 Task: Look for space in Atascocita, United States from 26th August, 2023 to 10th September, 2023 for 6 adults, 2 children in price range Rs.10000 to Rs.15000. Place can be entire place or shared room with 6 bedrooms having 6 beds and 6 bathrooms. Property type can be house, flat, guest house. Amenities needed are: wifi, TV, free parkinig on premises, gym, breakfast. Booking option can be shelf check-in. Required host language is English.
Action: Mouse moved to (407, 83)
Screenshot: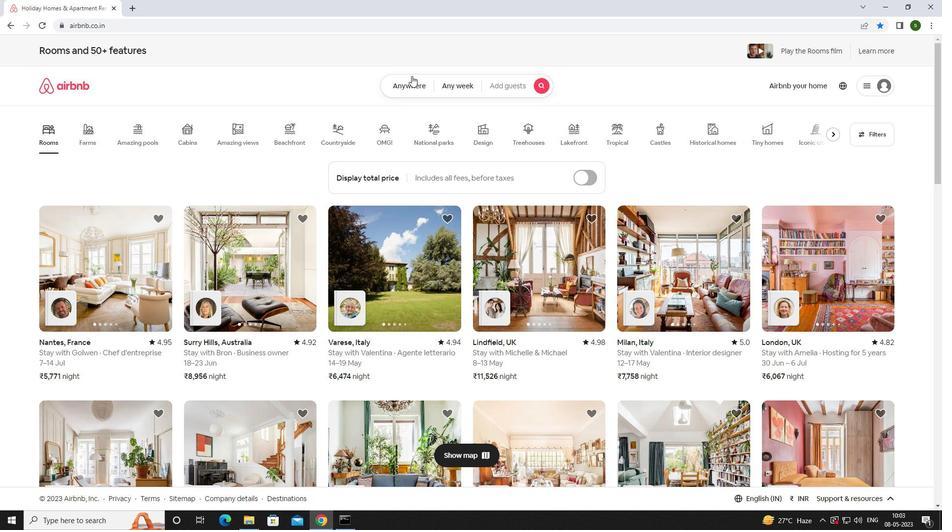 
Action: Mouse pressed left at (407, 83)
Screenshot: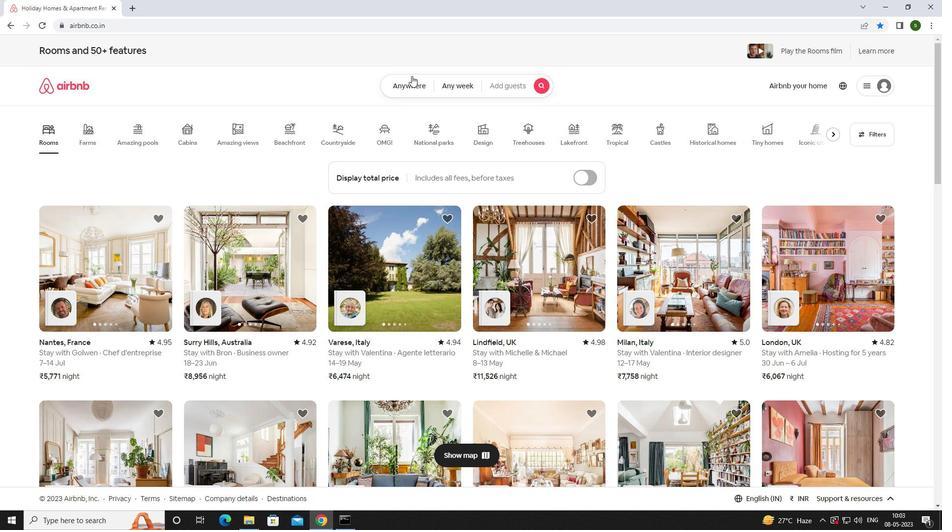 
Action: Mouse moved to (351, 124)
Screenshot: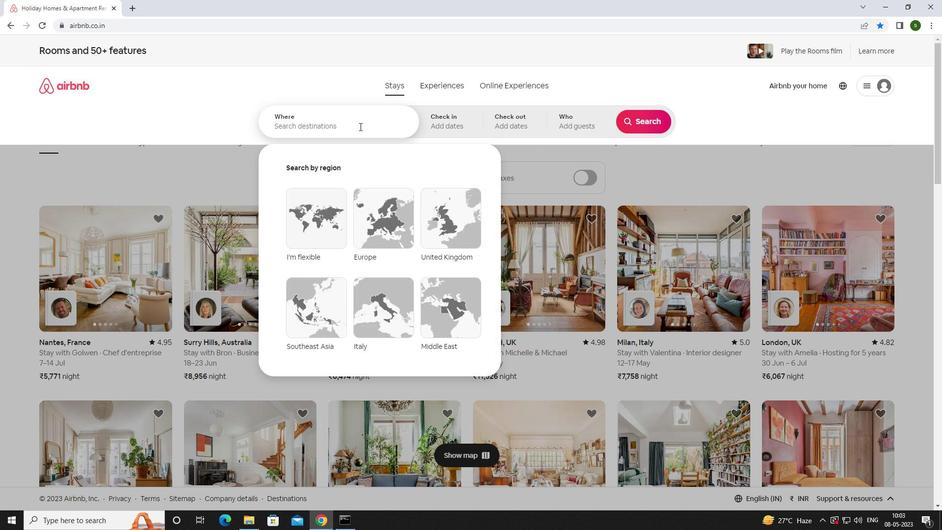 
Action: Mouse pressed left at (351, 124)
Screenshot: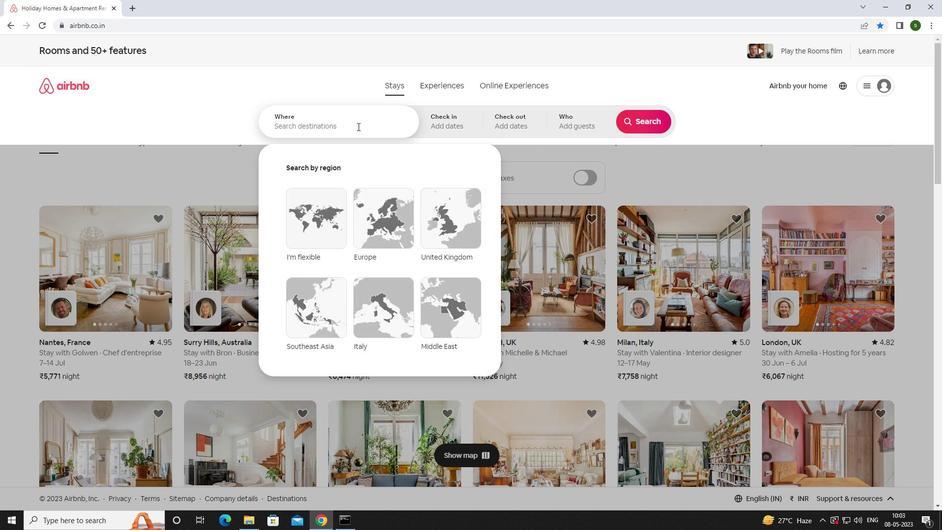 
Action: Key pressed <Key.caps_lock>a<Key.caps_lock>tascocita,<Key.space><Key.caps_lock>u<Key.caps_lock>nited<Key.space><Key.caps_lock>s<Key.caps_lock>tates<Key.enter>
Screenshot: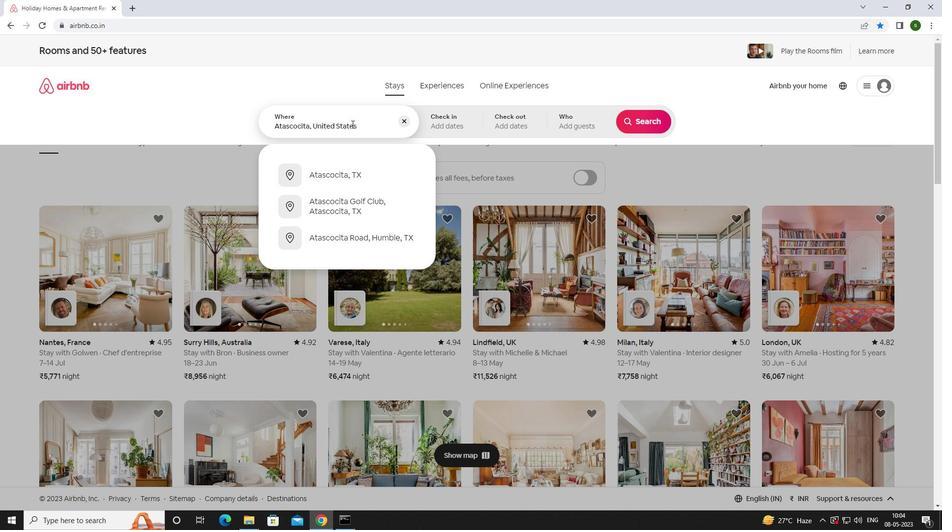 
Action: Mouse moved to (637, 195)
Screenshot: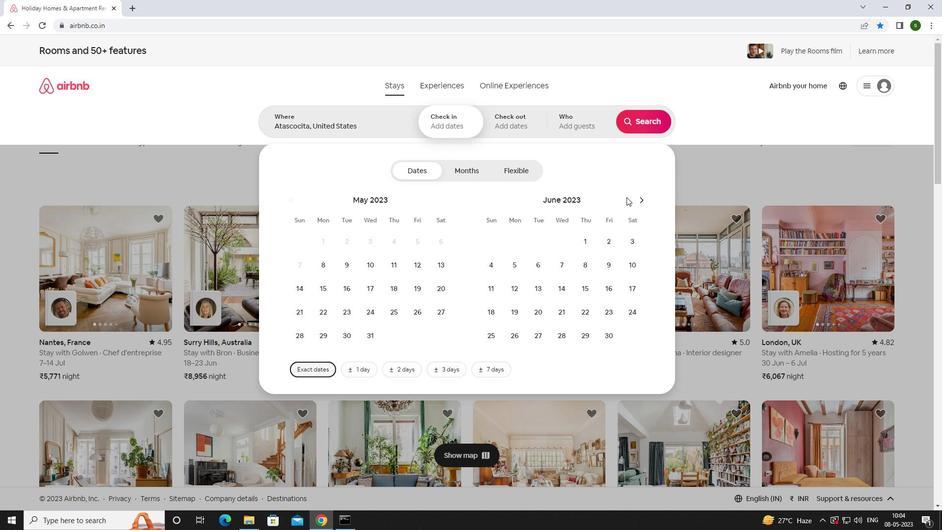 
Action: Mouse pressed left at (637, 195)
Screenshot: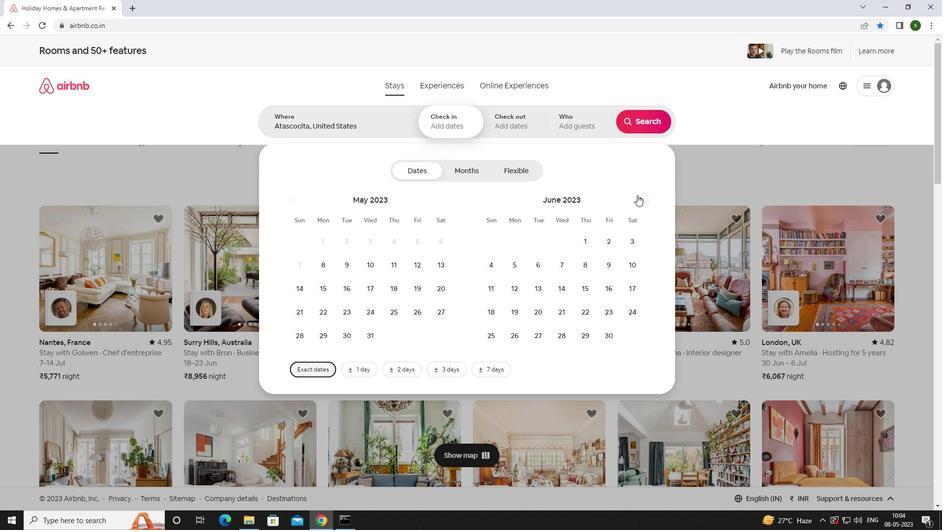 
Action: Mouse pressed left at (637, 195)
Screenshot: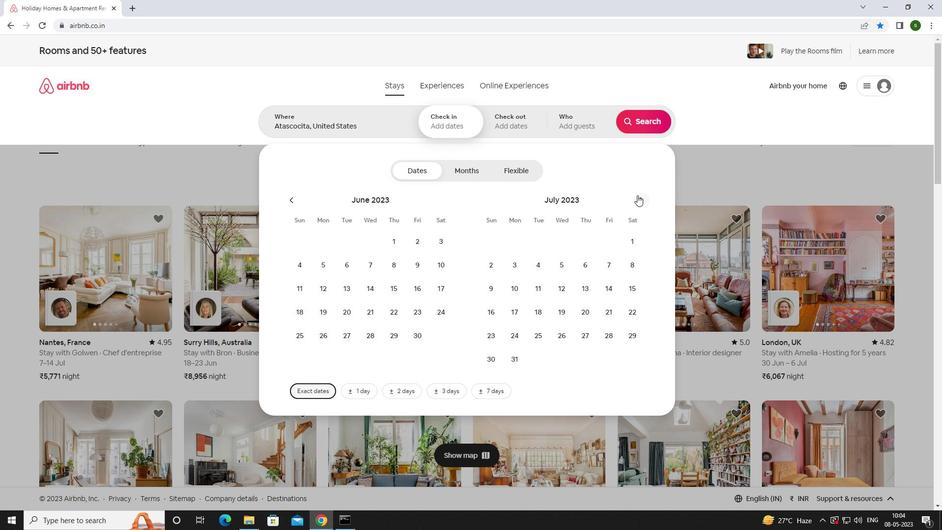 
Action: Mouse moved to (631, 308)
Screenshot: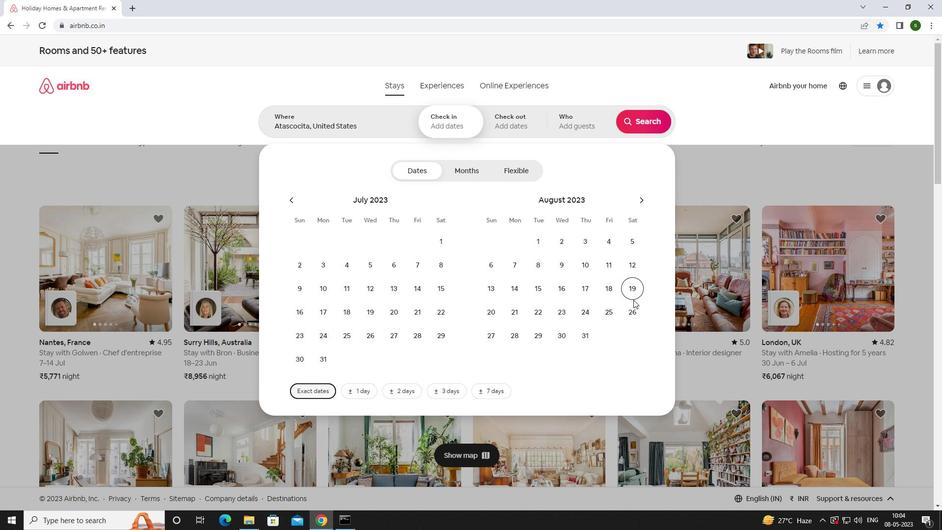 
Action: Mouse pressed left at (631, 308)
Screenshot: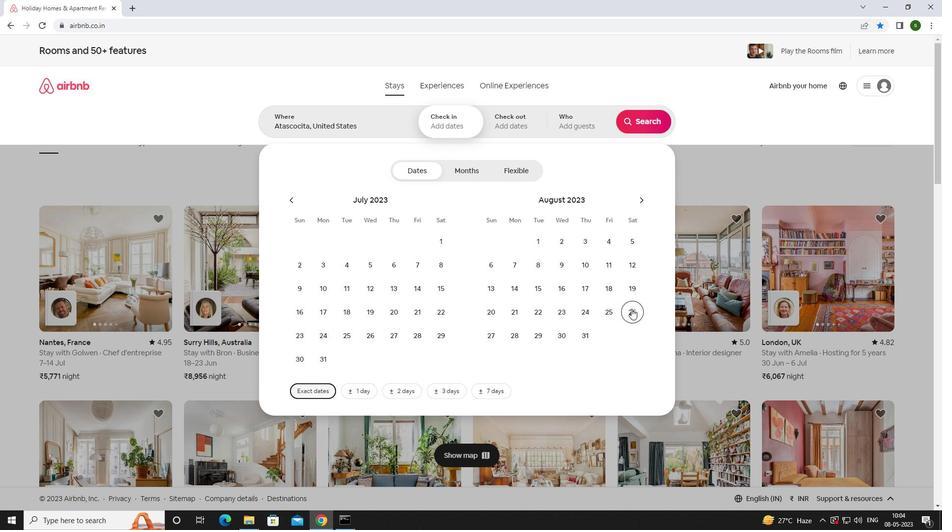 
Action: Mouse moved to (646, 200)
Screenshot: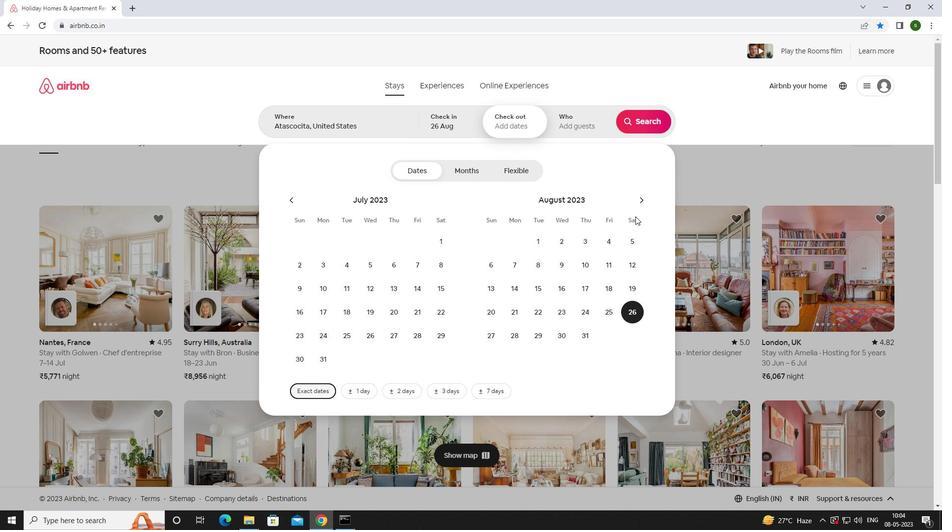 
Action: Mouse pressed left at (646, 200)
Screenshot: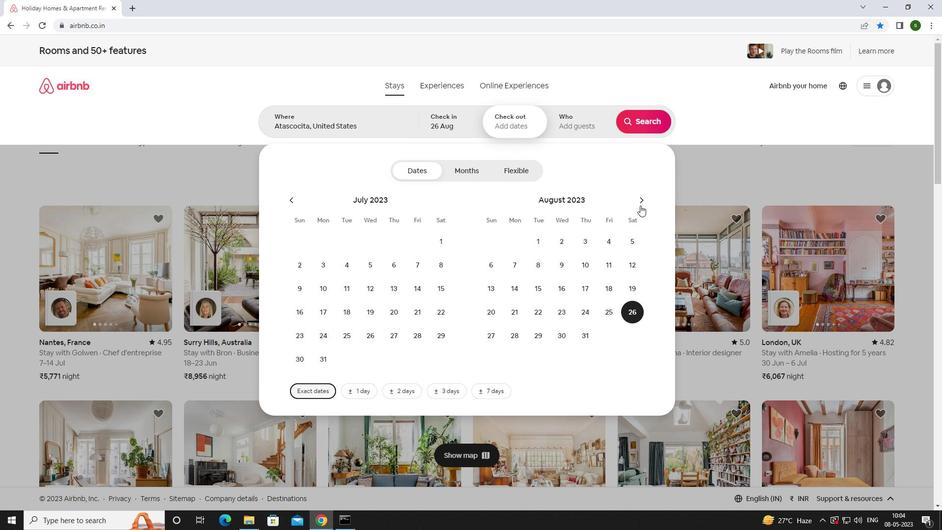 
Action: Mouse moved to (498, 287)
Screenshot: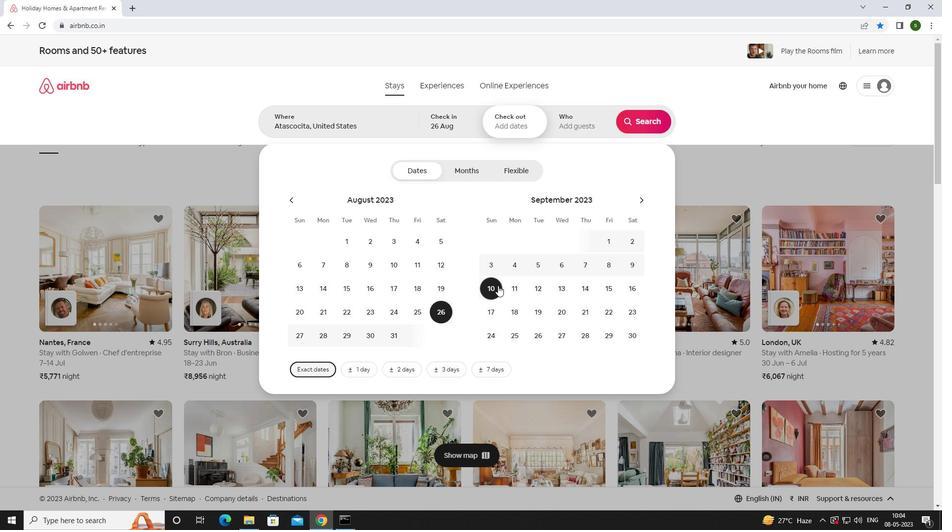 
Action: Mouse pressed left at (498, 287)
Screenshot: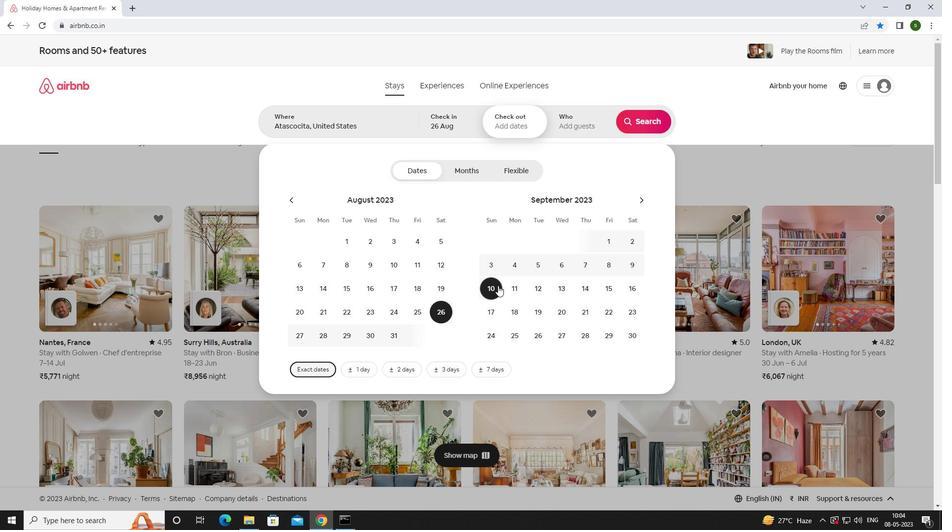 
Action: Mouse moved to (570, 126)
Screenshot: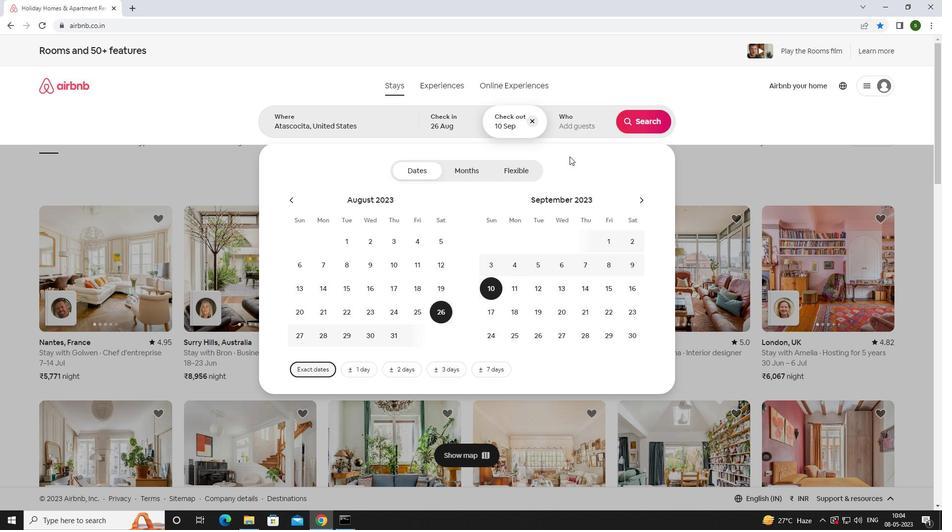 
Action: Mouse pressed left at (570, 126)
Screenshot: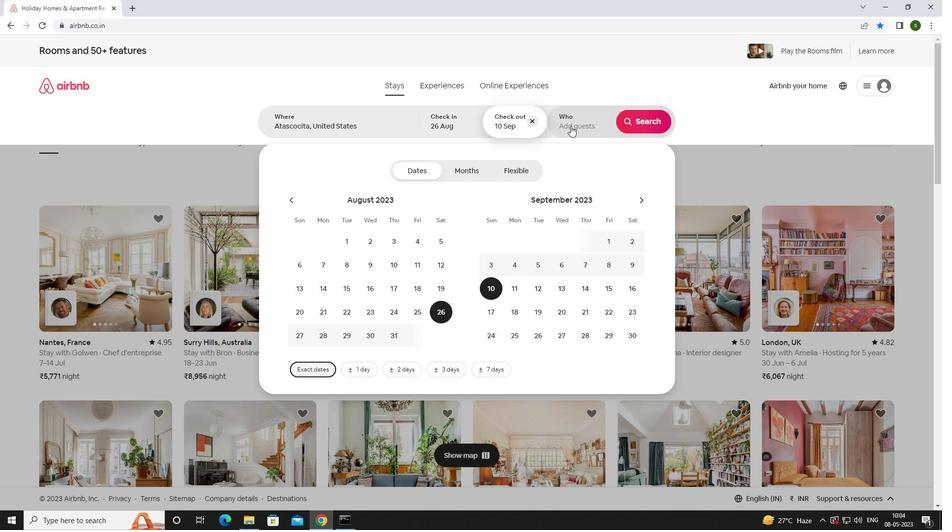 
Action: Mouse moved to (648, 171)
Screenshot: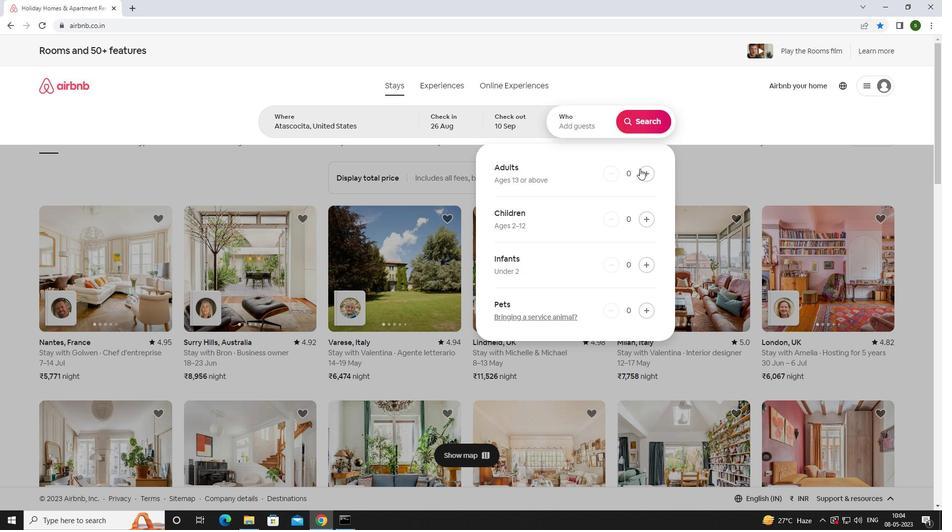 
Action: Mouse pressed left at (648, 171)
Screenshot: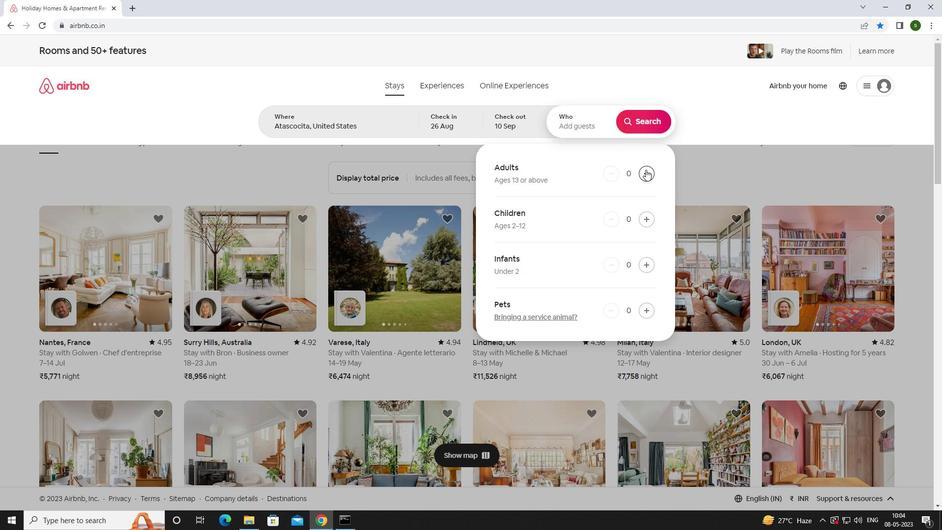 
Action: Mouse pressed left at (648, 171)
Screenshot: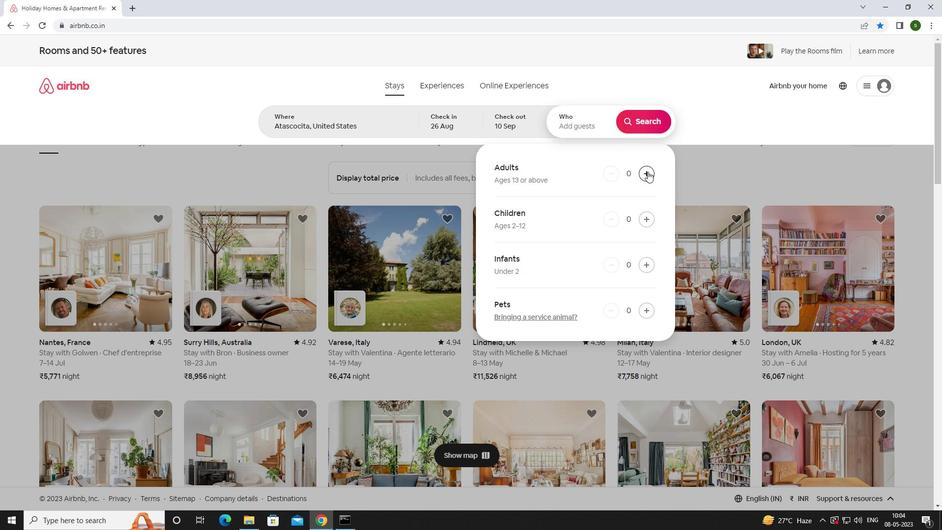 
Action: Mouse pressed left at (648, 171)
Screenshot: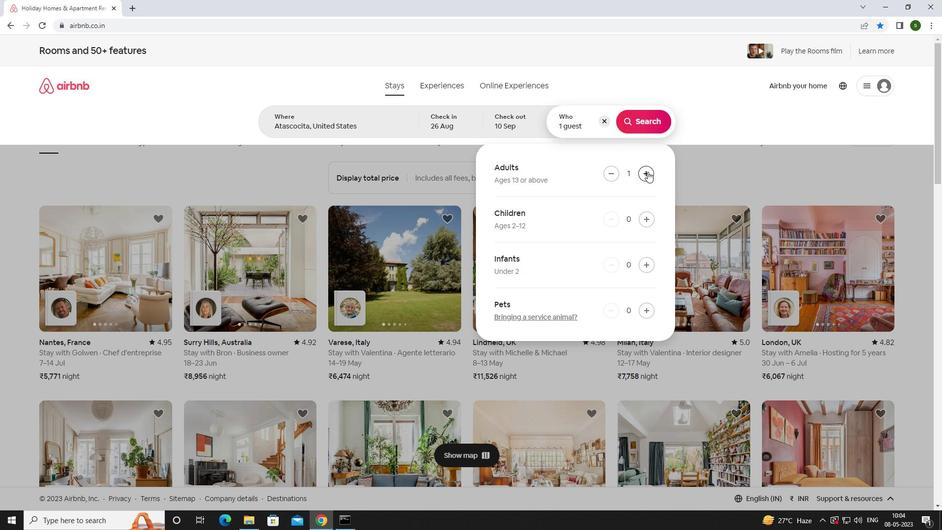 
Action: Mouse pressed left at (648, 171)
Screenshot: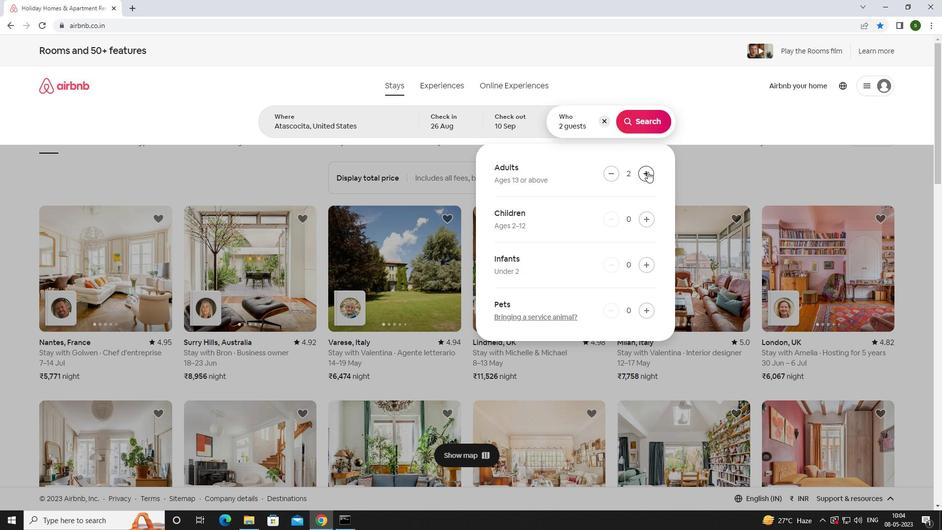 
Action: Mouse pressed left at (648, 171)
Screenshot: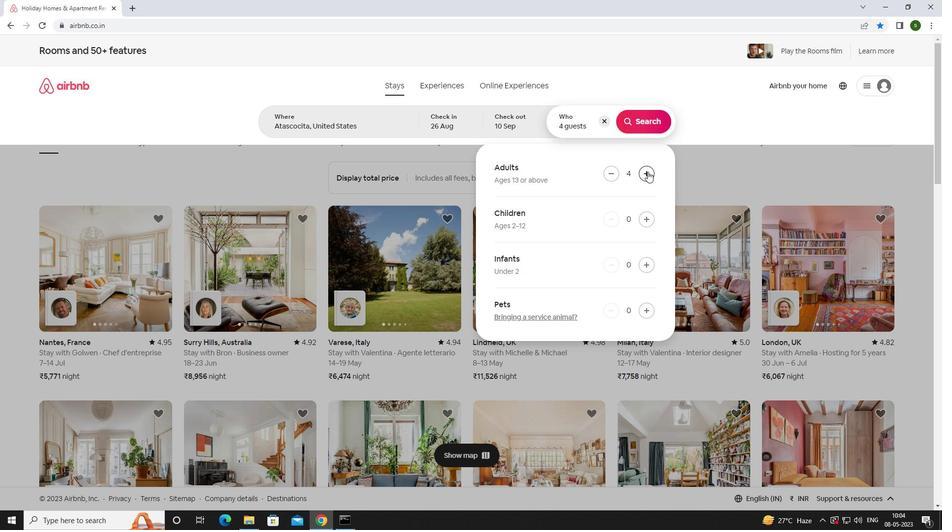 
Action: Mouse pressed left at (648, 171)
Screenshot: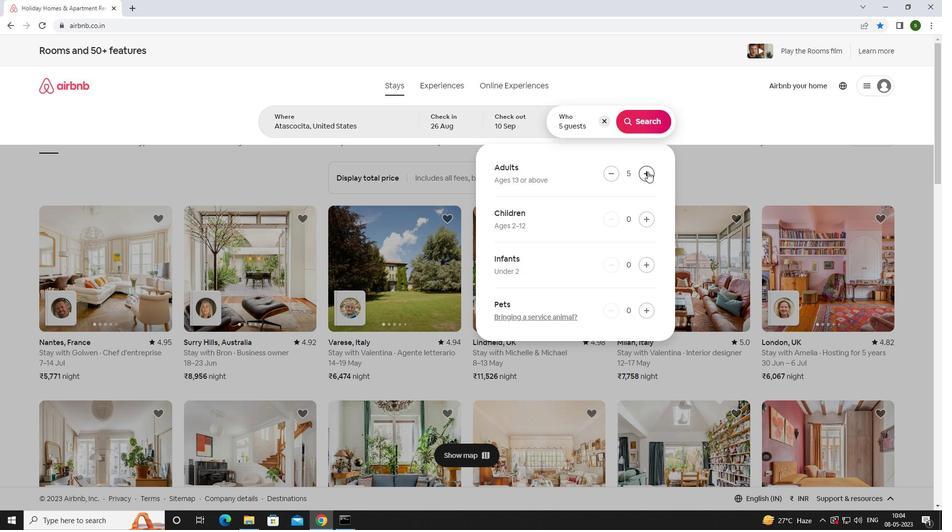 
Action: Mouse moved to (647, 219)
Screenshot: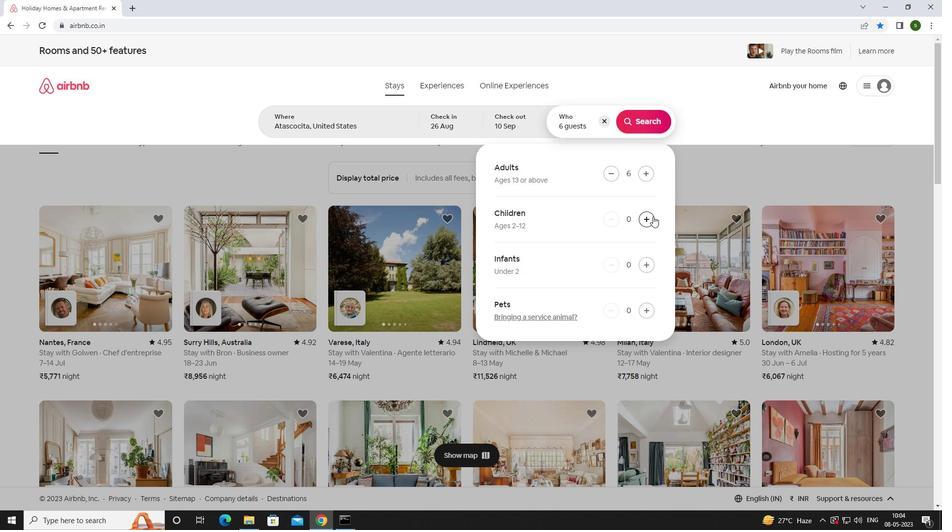 
Action: Mouse pressed left at (647, 219)
Screenshot: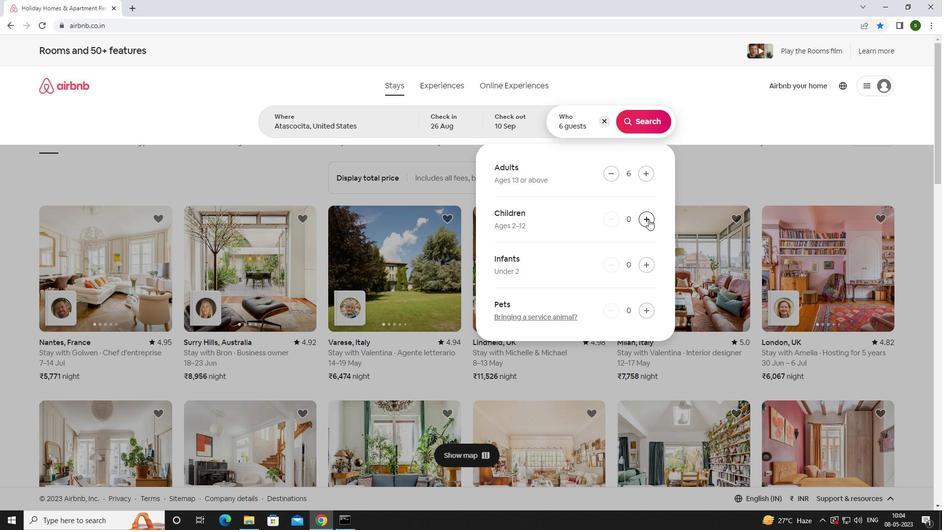 
Action: Mouse pressed left at (647, 219)
Screenshot: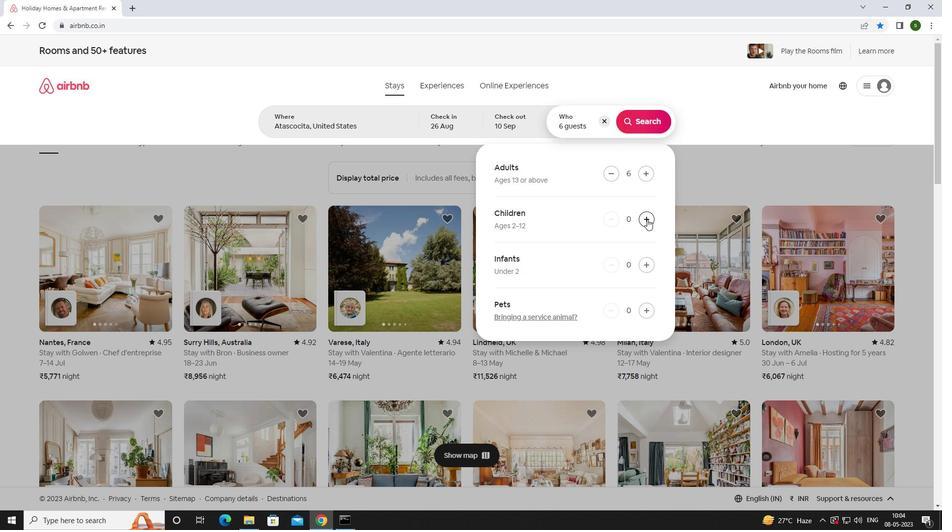 
Action: Mouse moved to (655, 128)
Screenshot: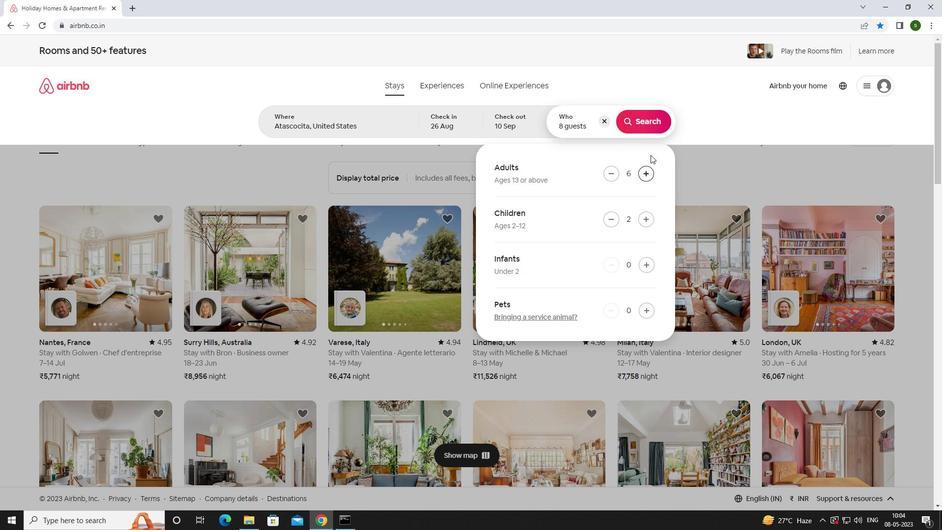 
Action: Mouse pressed left at (655, 128)
Screenshot: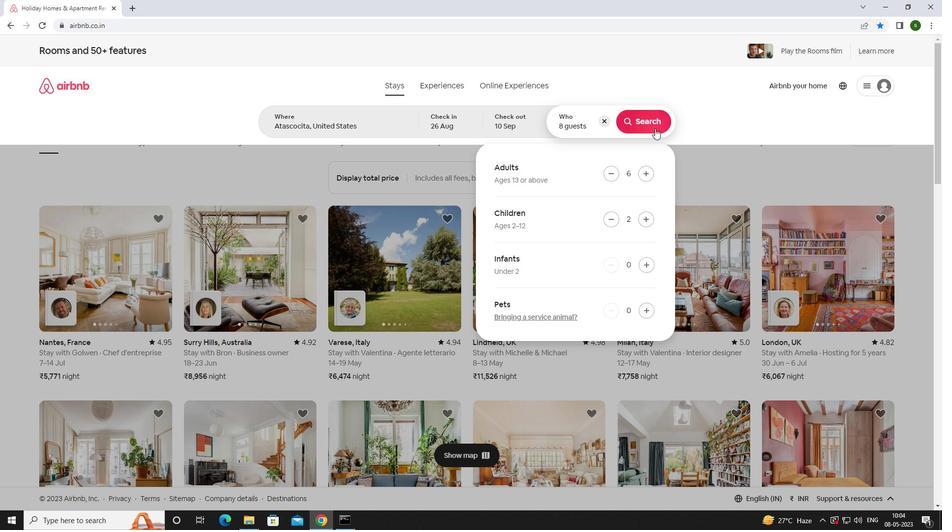 
Action: Mouse moved to (899, 95)
Screenshot: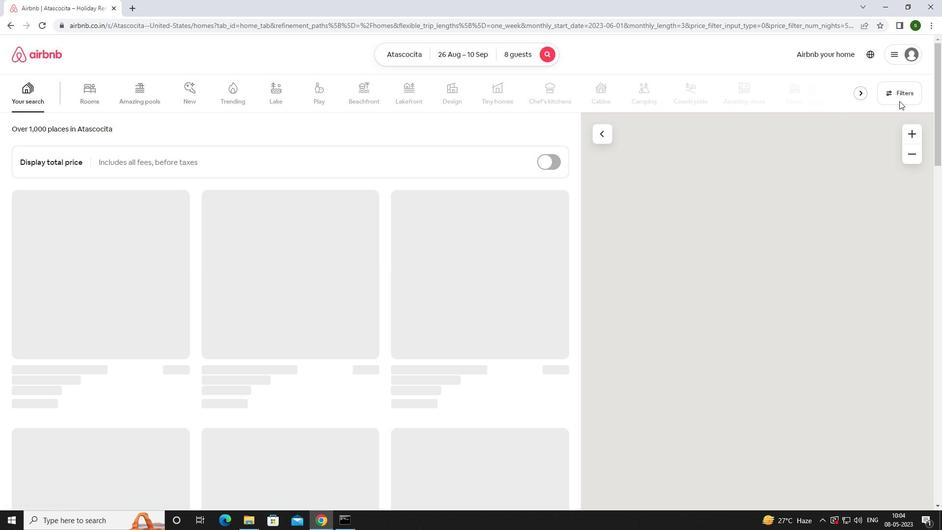 
Action: Mouse pressed left at (899, 95)
Screenshot: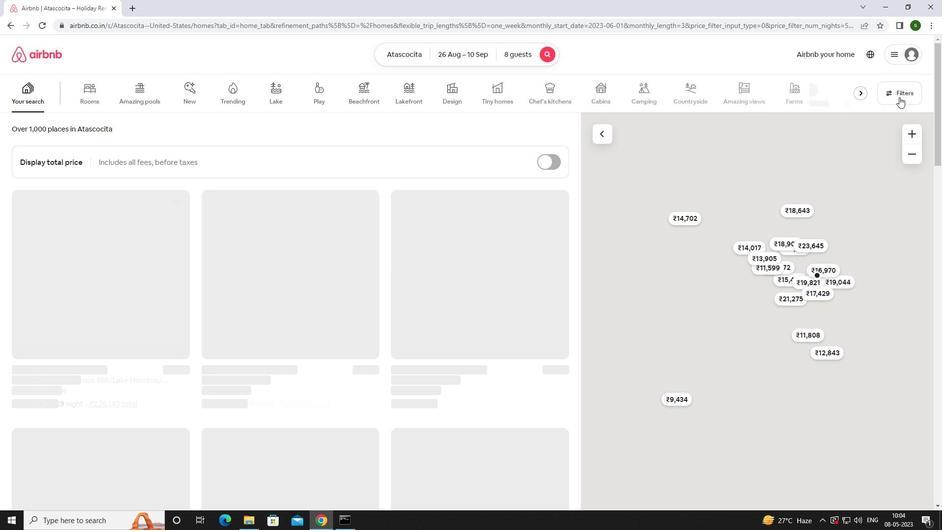 
Action: Mouse moved to (404, 331)
Screenshot: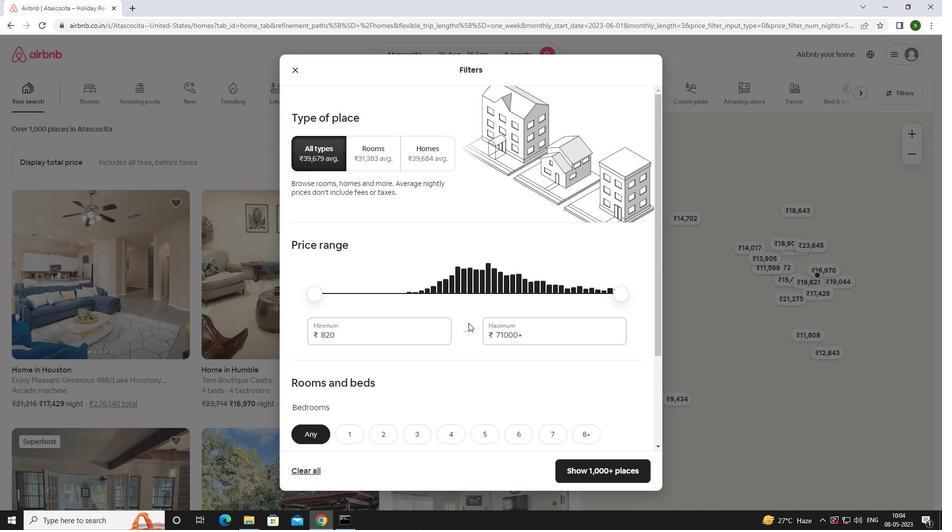 
Action: Mouse pressed left at (404, 331)
Screenshot: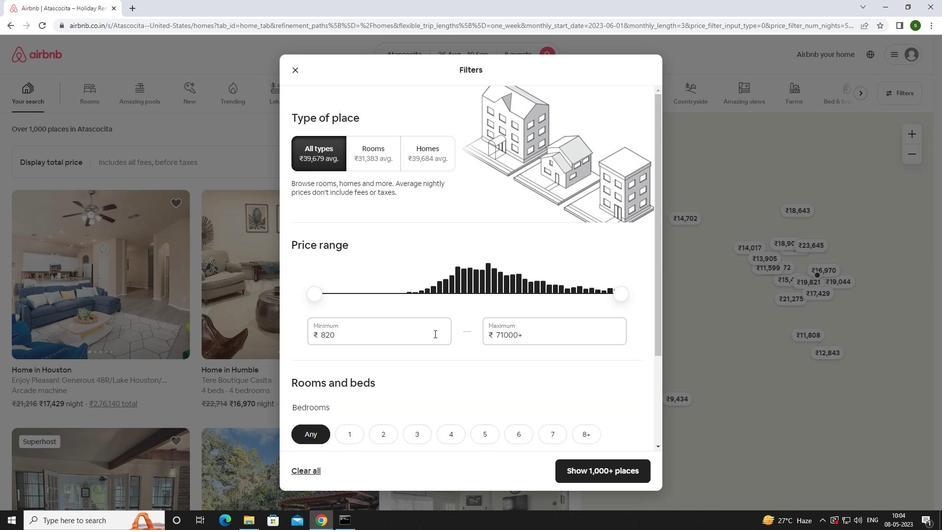 
Action: Key pressed <Key.backspace><Key.backspace><Key.backspace><Key.backspace>10000
Screenshot: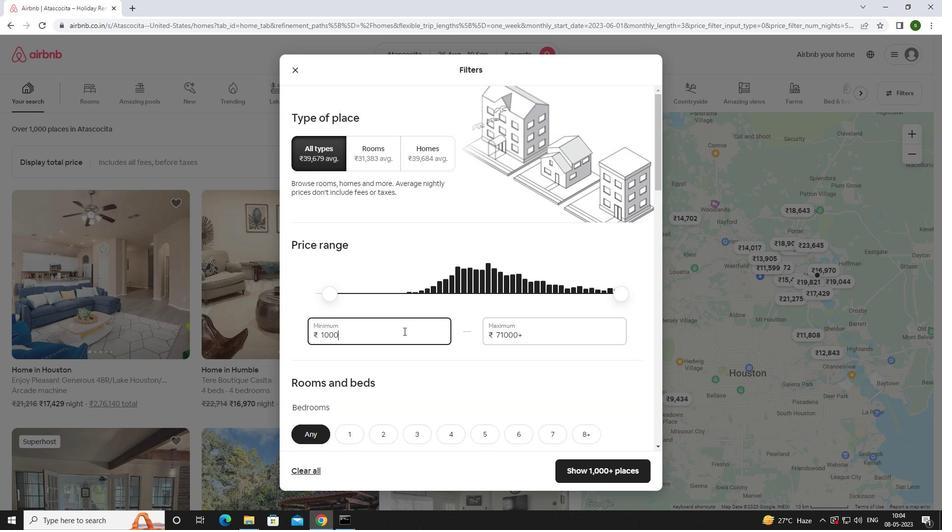 
Action: Mouse moved to (524, 329)
Screenshot: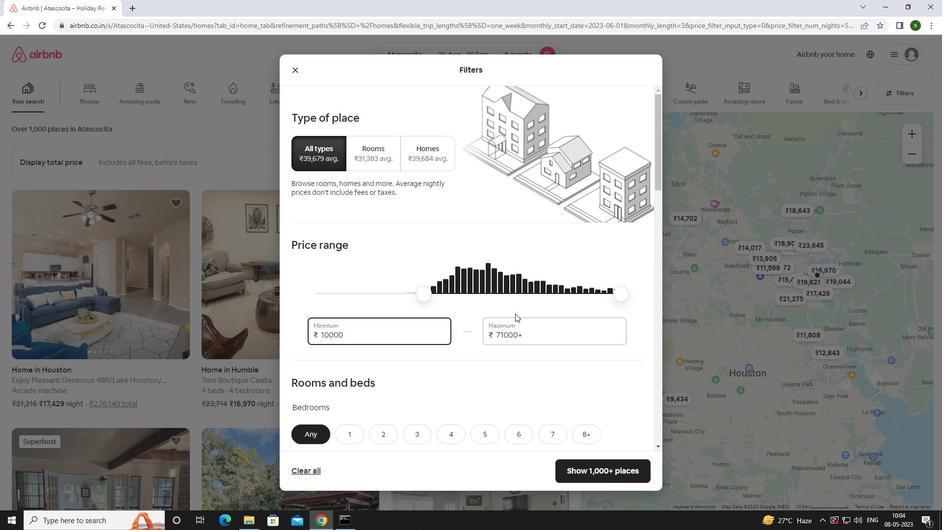 
Action: Mouse pressed left at (524, 329)
Screenshot: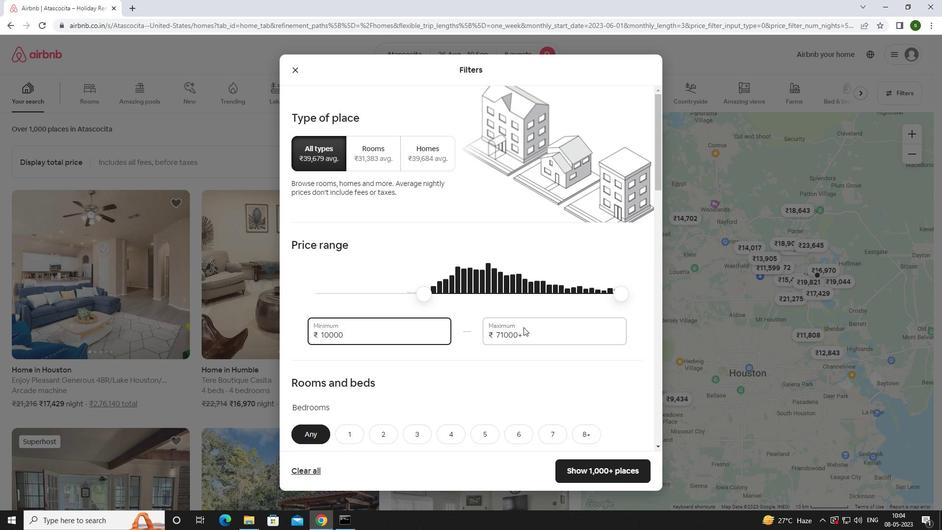 
Action: Key pressed <Key.backspace><Key.backspace><Key.backspace><Key.backspace><Key.backspace><Key.backspace><Key.backspace><Key.backspace><Key.backspace><Key.backspace><Key.backspace>15000
Screenshot: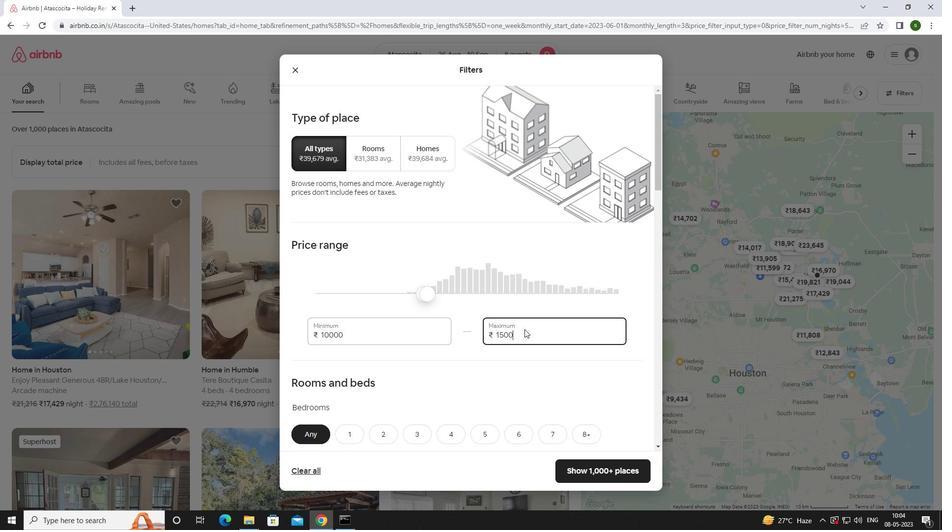 
Action: Mouse moved to (464, 321)
Screenshot: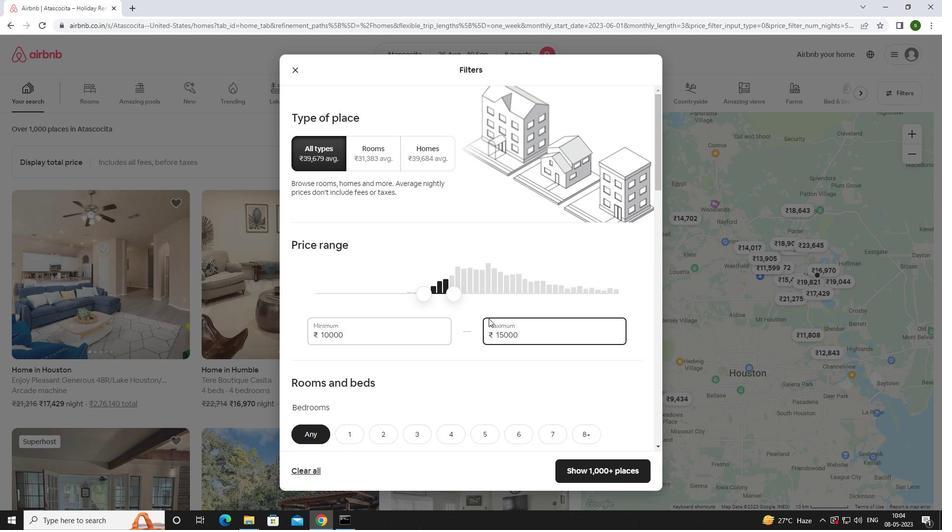 
Action: Mouse scrolled (464, 320) with delta (0, 0)
Screenshot: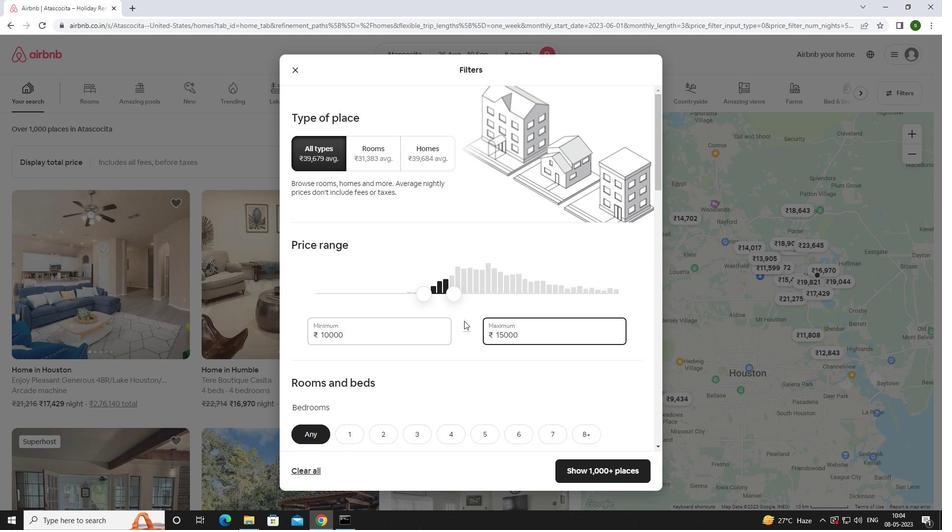 
Action: Mouse scrolled (464, 320) with delta (0, 0)
Screenshot: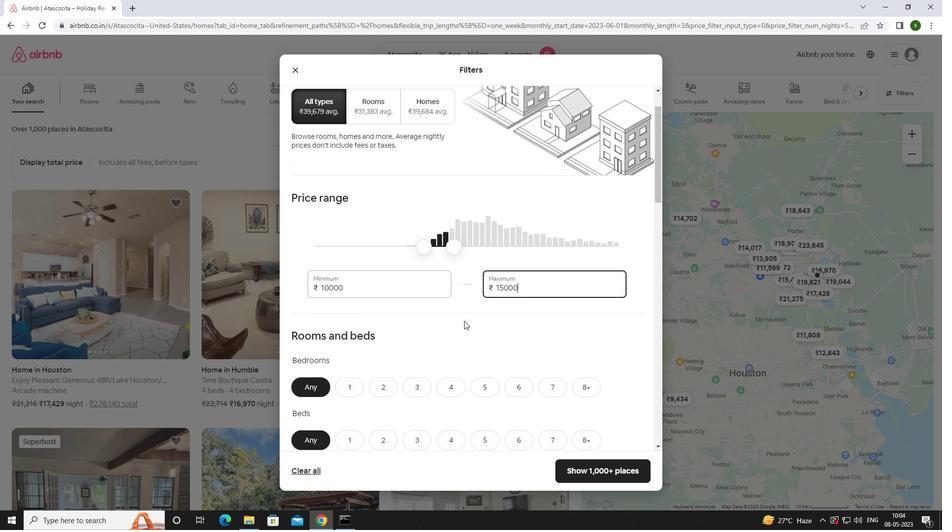
Action: Mouse moved to (526, 338)
Screenshot: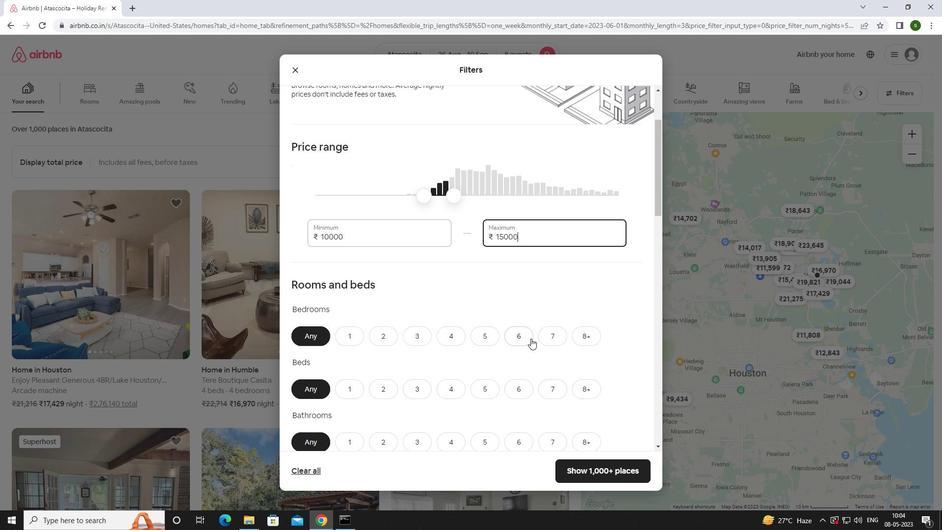 
Action: Mouse pressed left at (526, 338)
Screenshot: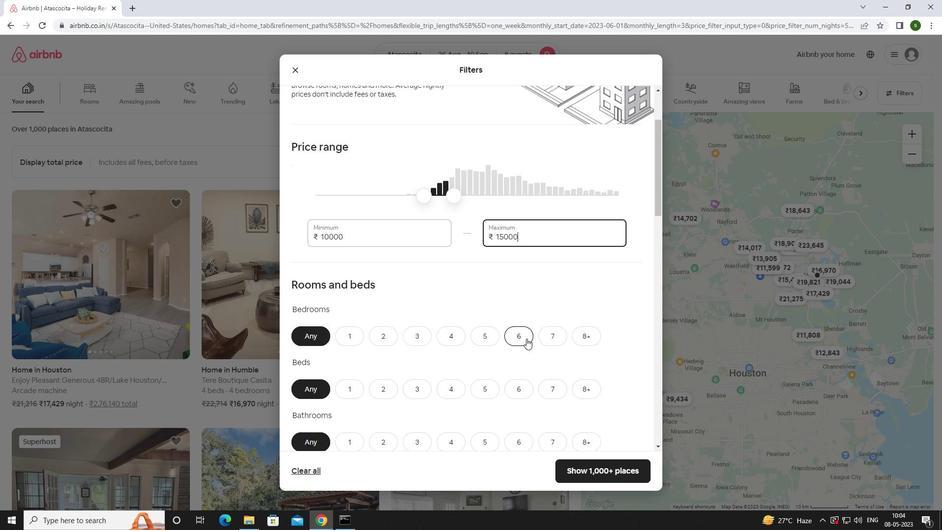 
Action: Mouse moved to (524, 385)
Screenshot: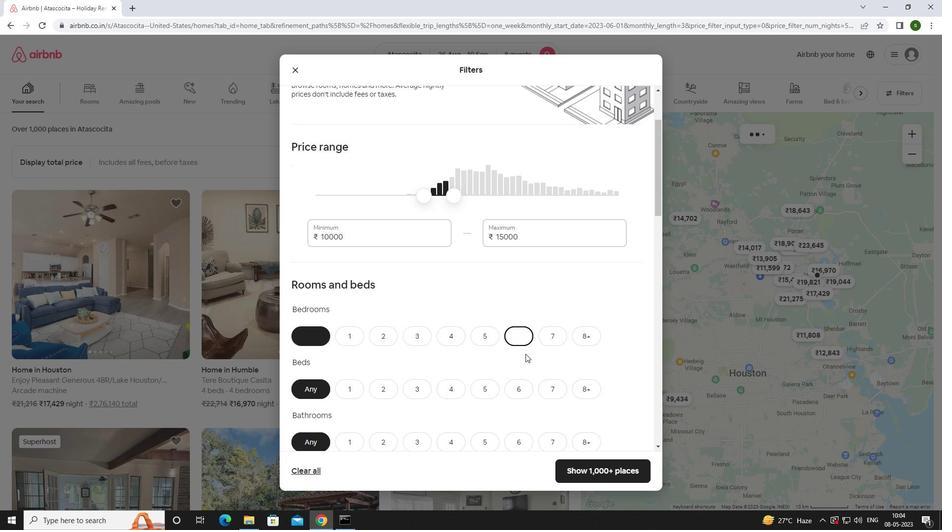 
Action: Mouse pressed left at (524, 385)
Screenshot: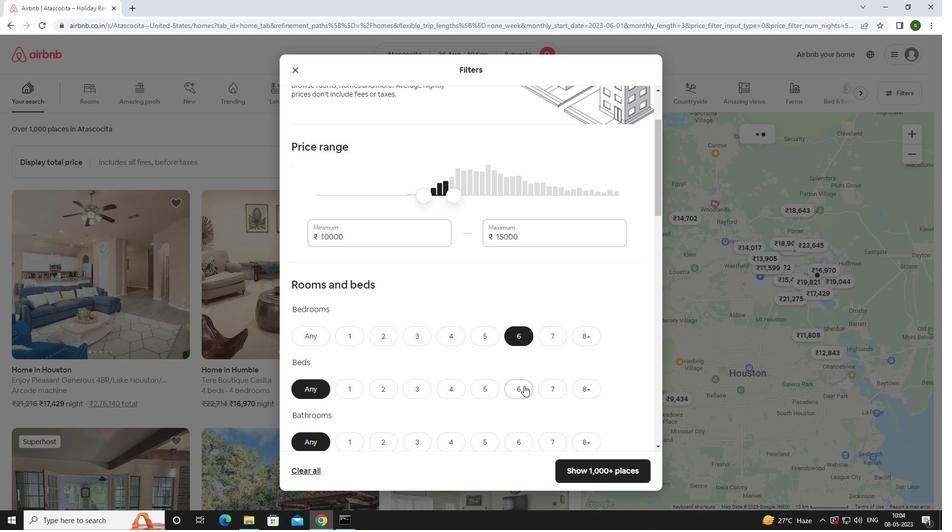 
Action: Mouse moved to (517, 437)
Screenshot: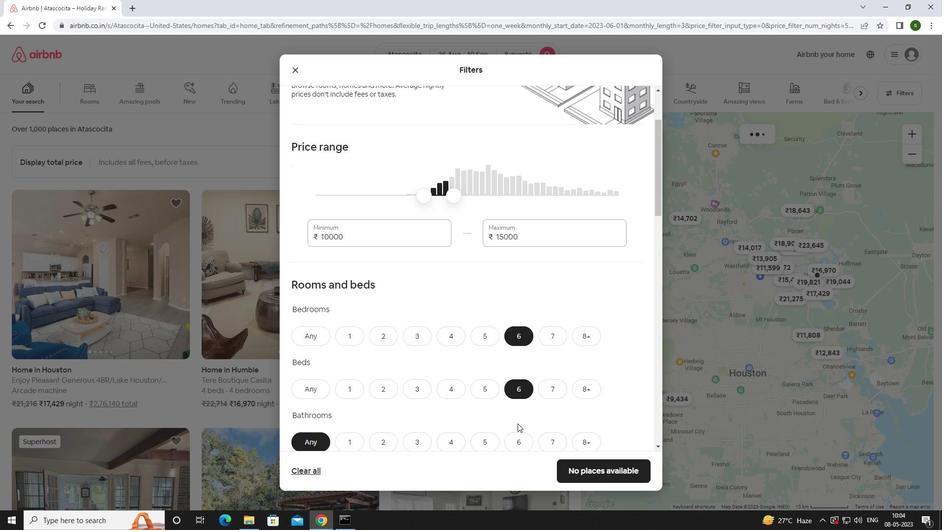 
Action: Mouse pressed left at (517, 437)
Screenshot: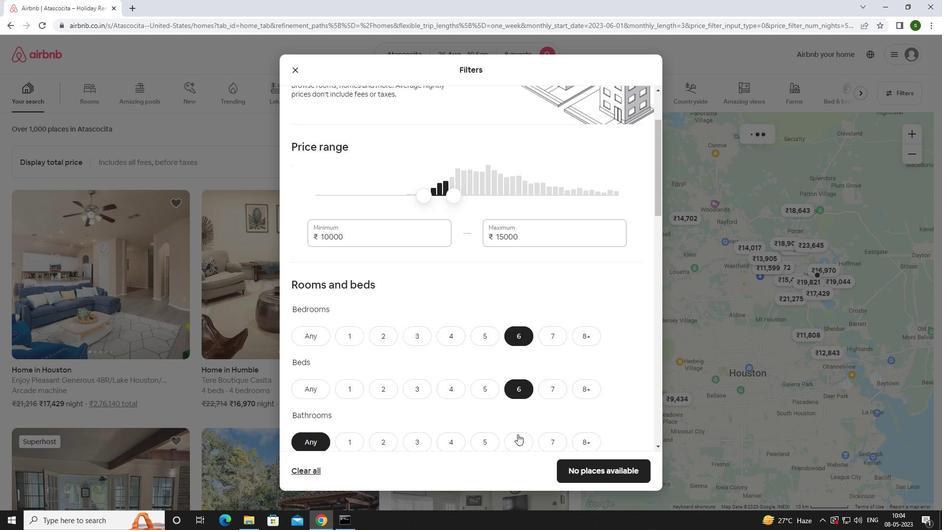 
Action: Mouse scrolled (517, 437) with delta (0, 0)
Screenshot: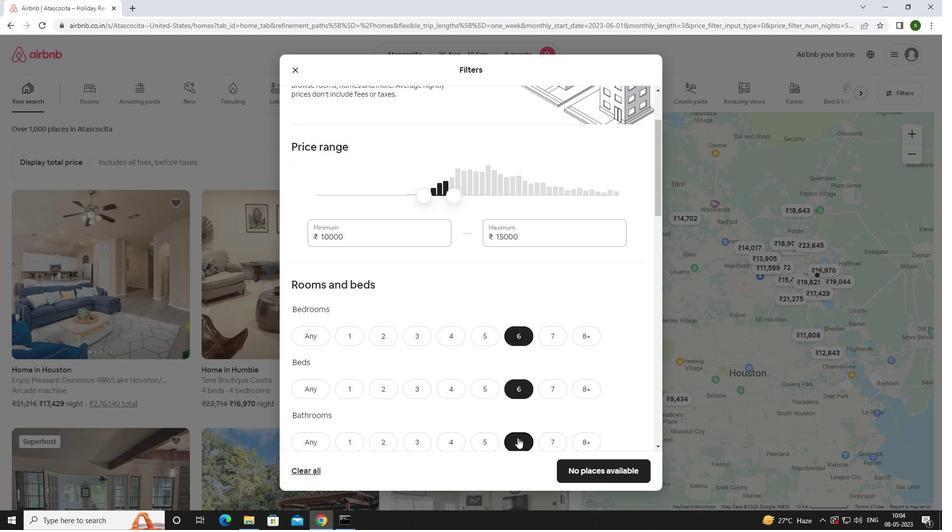 
Action: Mouse scrolled (517, 437) with delta (0, 0)
Screenshot: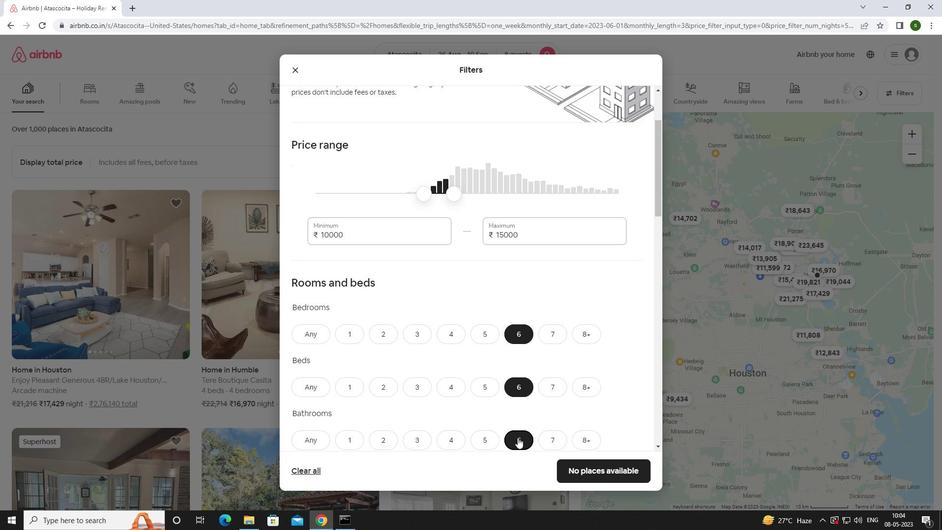 
Action: Mouse scrolled (517, 437) with delta (0, 0)
Screenshot: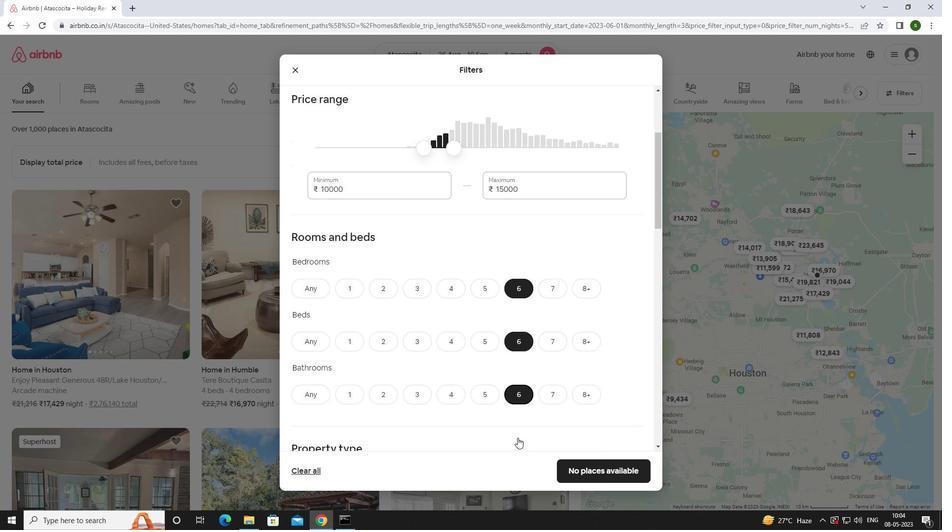 
Action: Mouse moved to (334, 410)
Screenshot: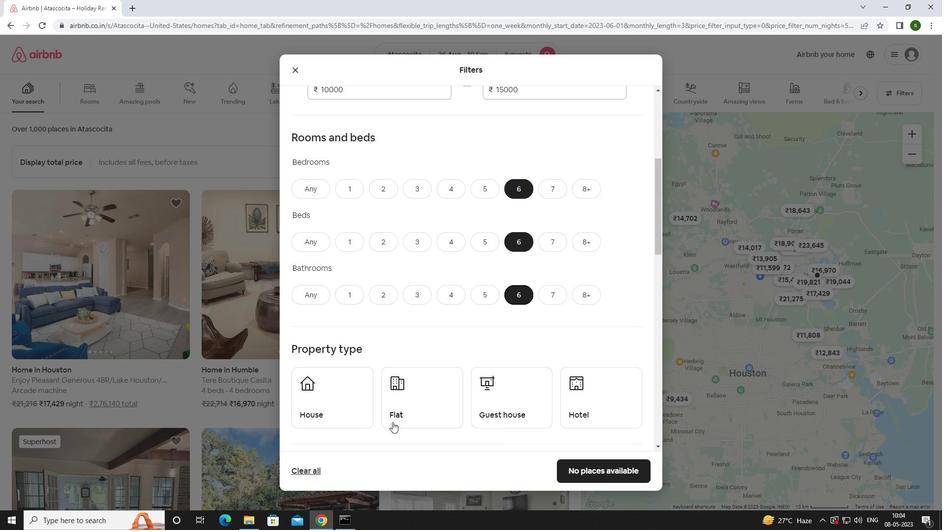 
Action: Mouse pressed left at (334, 410)
Screenshot: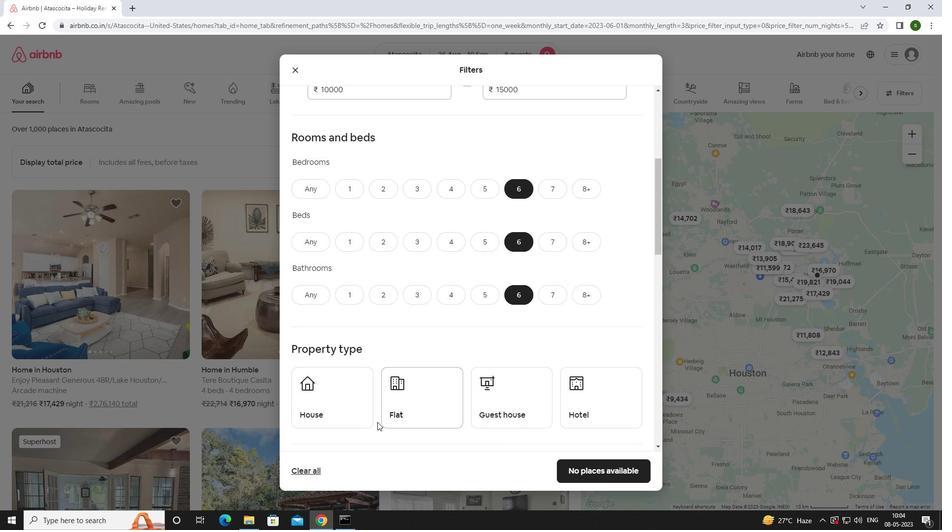
Action: Mouse moved to (436, 396)
Screenshot: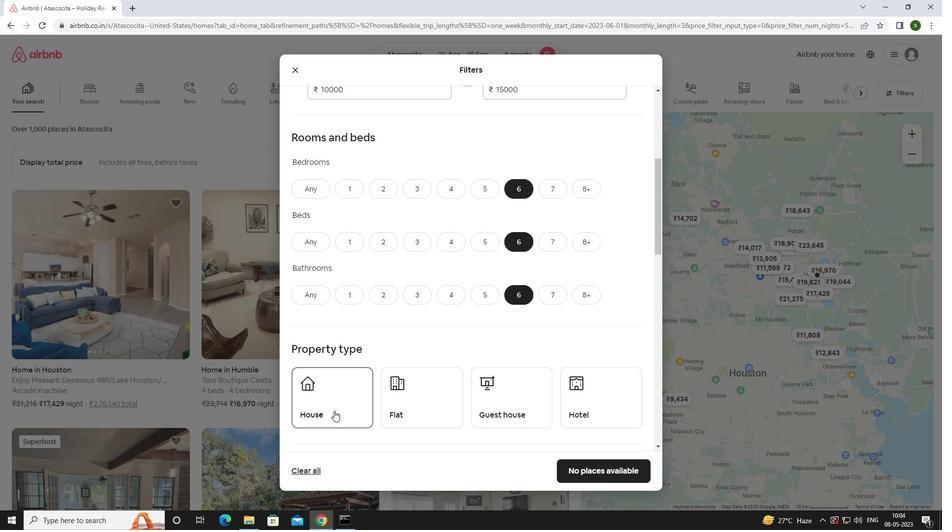 
Action: Mouse pressed left at (436, 396)
Screenshot: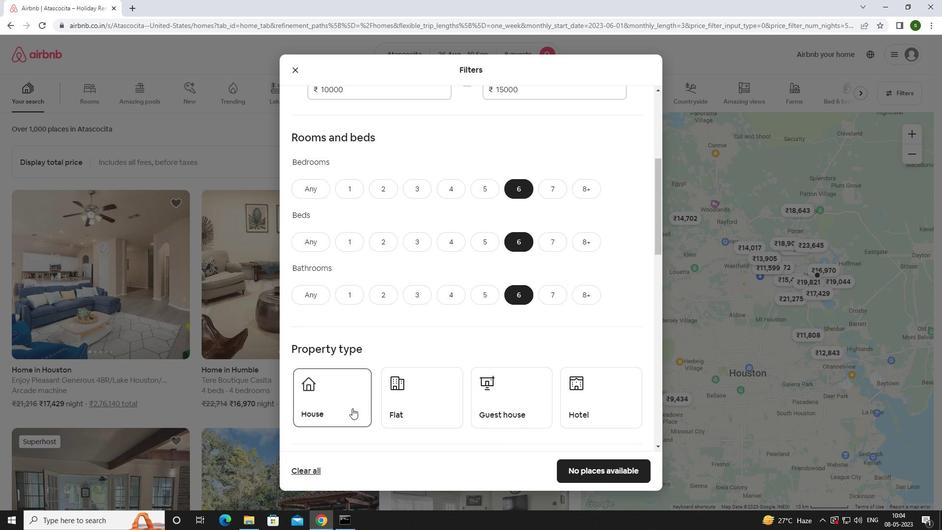 
Action: Mouse moved to (494, 382)
Screenshot: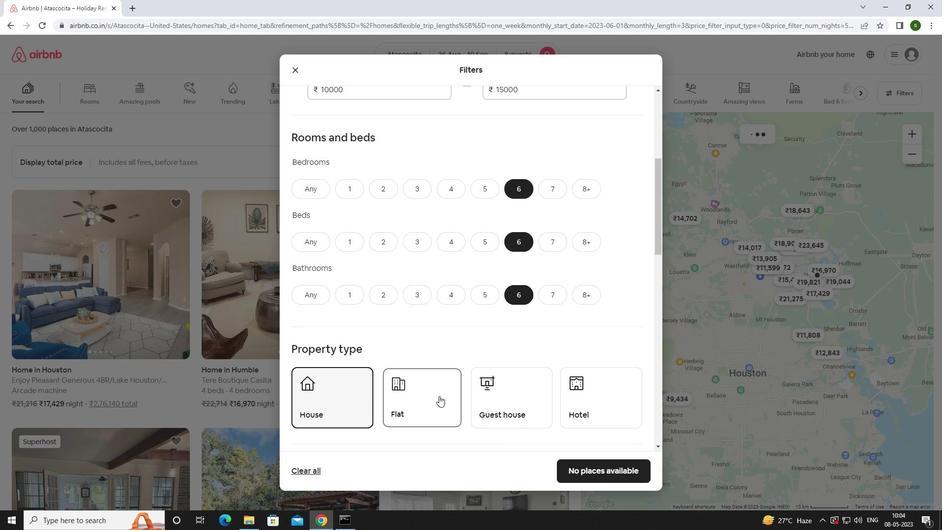 
Action: Mouse pressed left at (494, 382)
Screenshot: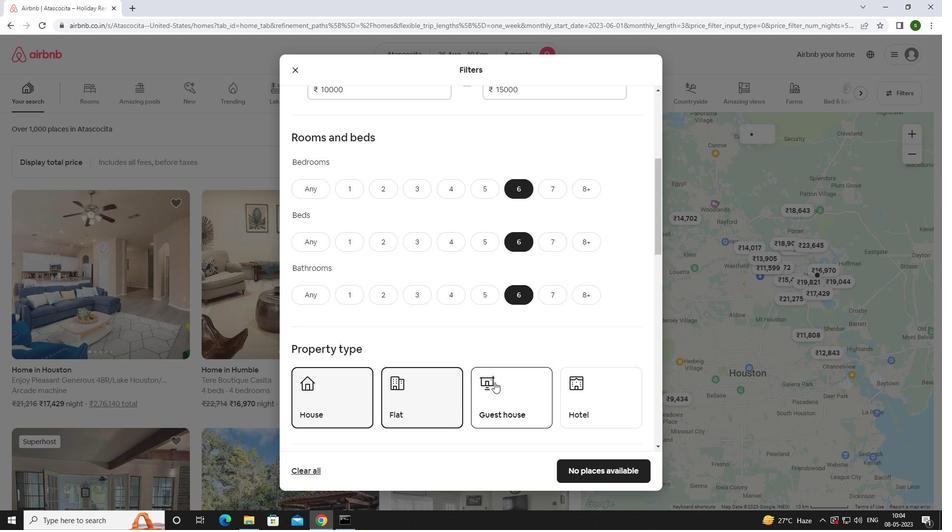 
Action: Mouse scrolled (494, 381) with delta (0, 0)
Screenshot: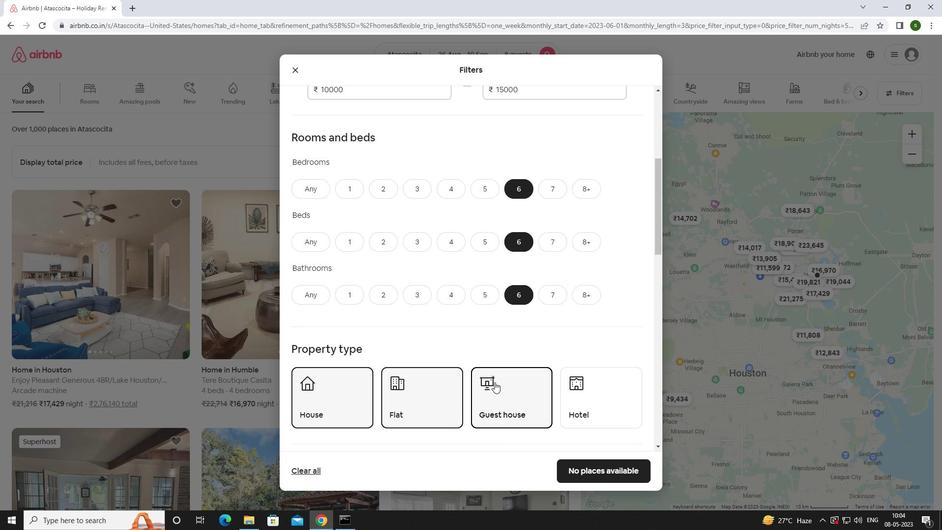 
Action: Mouse scrolled (494, 381) with delta (0, 0)
Screenshot: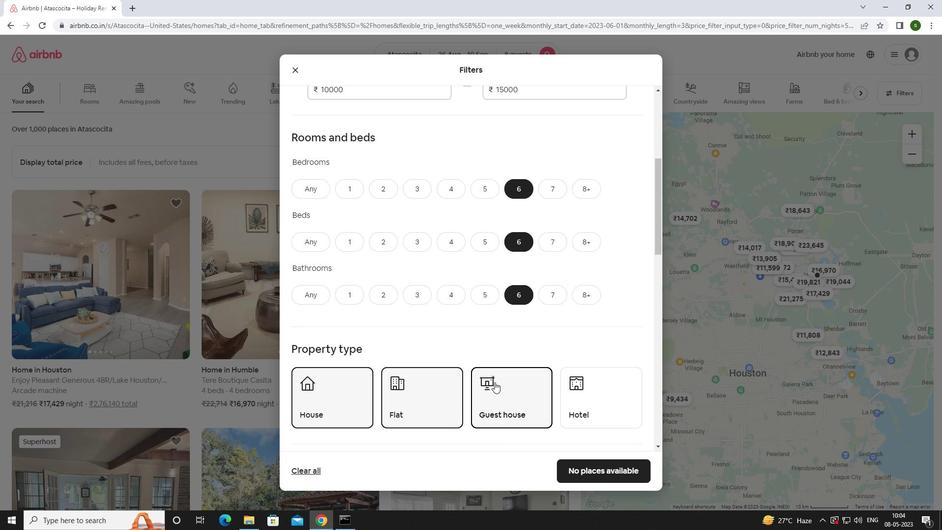 
Action: Mouse scrolled (494, 381) with delta (0, 0)
Screenshot: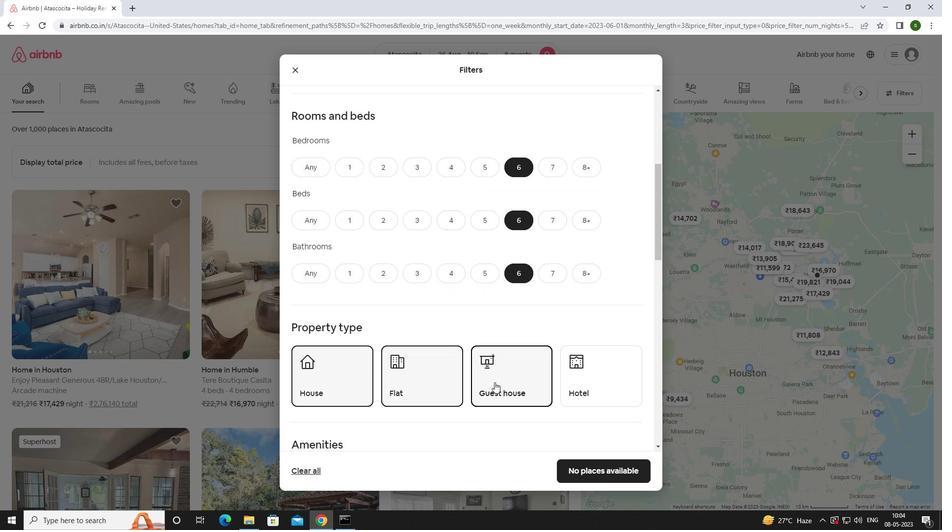 
Action: Mouse scrolled (494, 381) with delta (0, 0)
Screenshot: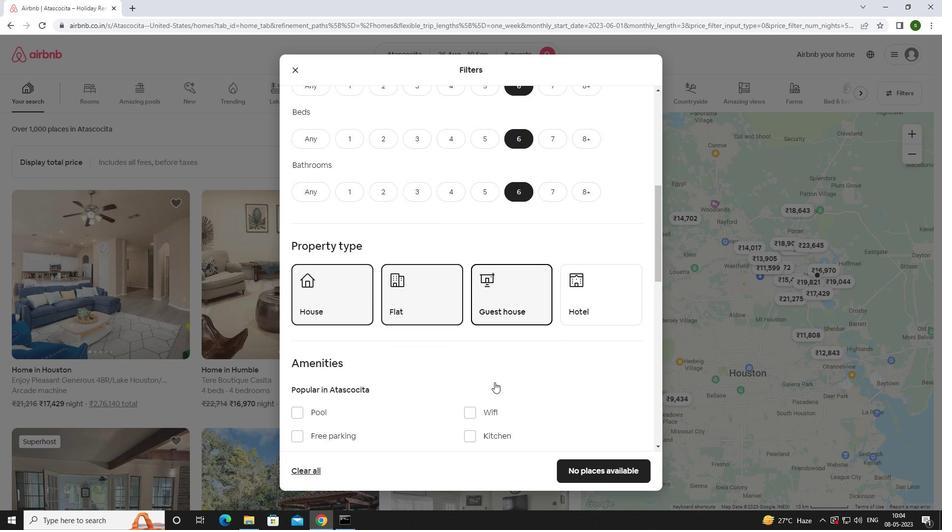 
Action: Mouse moved to (477, 321)
Screenshot: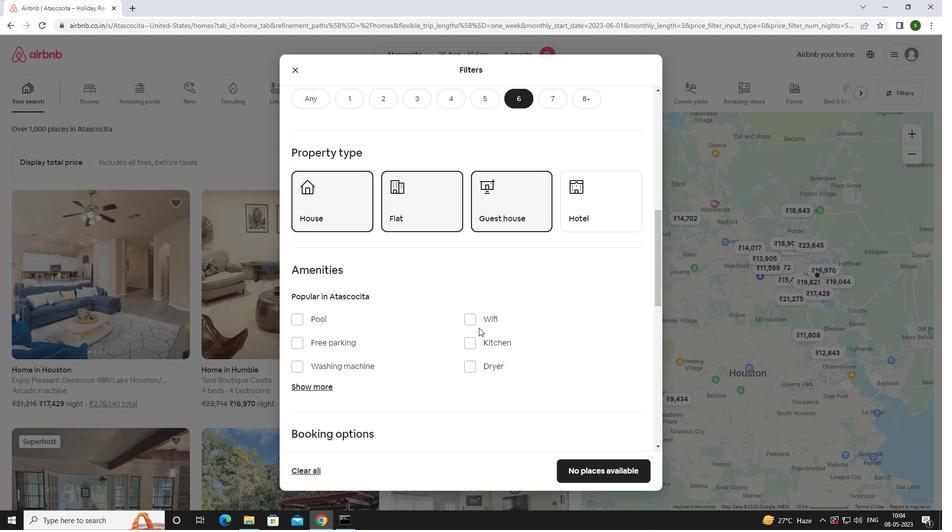 
Action: Mouse pressed left at (477, 321)
Screenshot: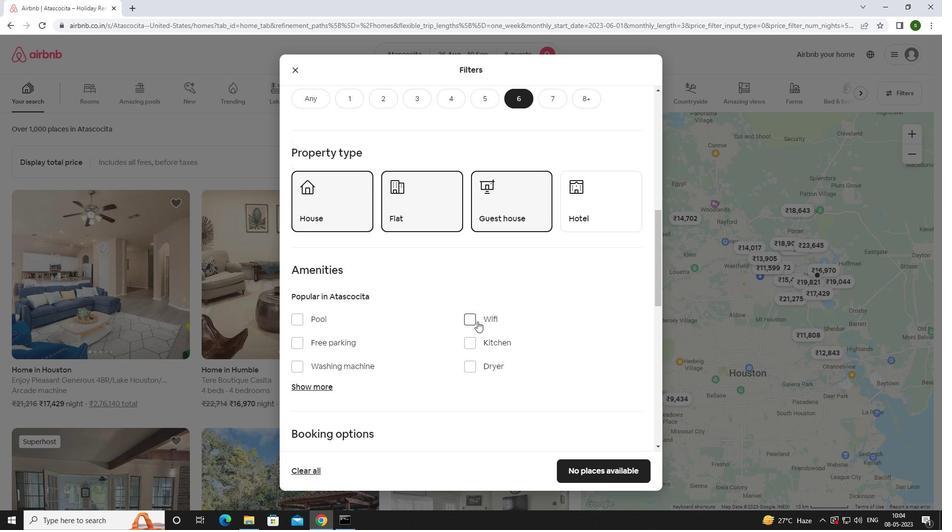 
Action: Mouse moved to (350, 338)
Screenshot: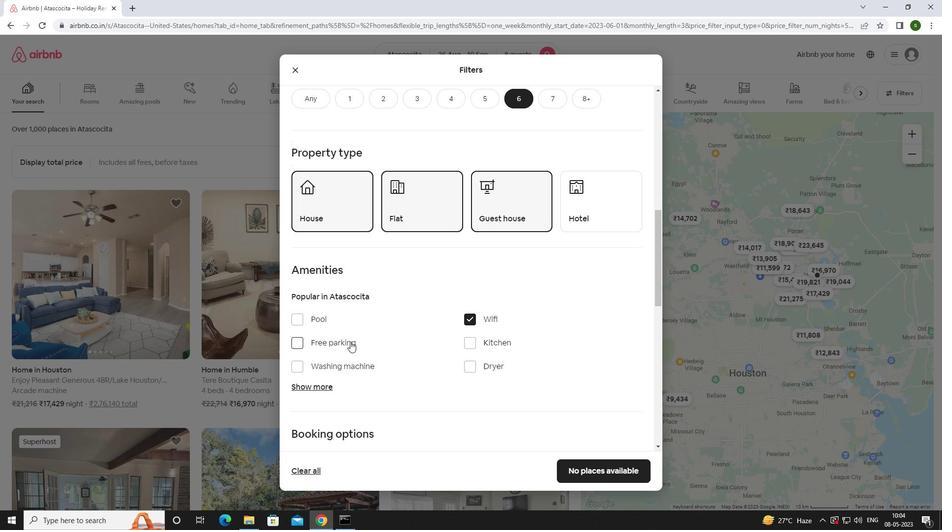 
Action: Mouse pressed left at (350, 338)
Screenshot: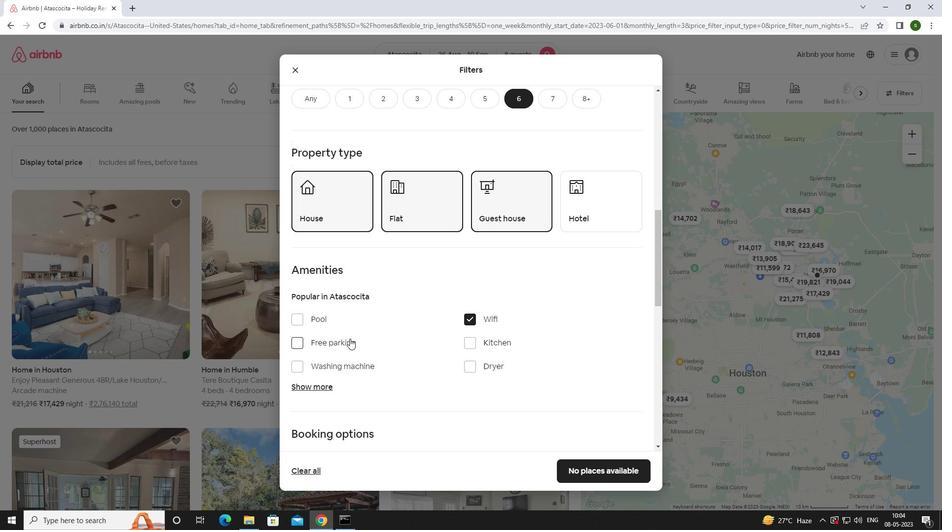 
Action: Mouse scrolled (350, 338) with delta (0, 0)
Screenshot: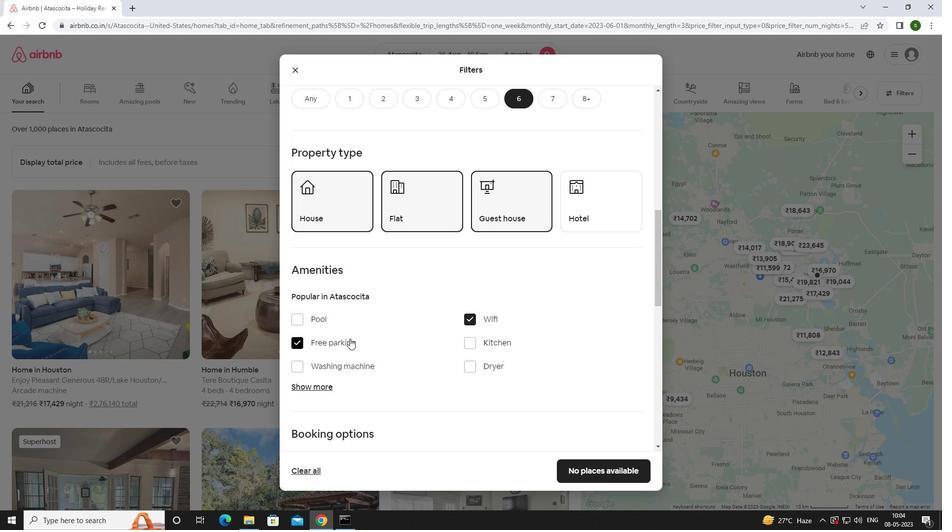 
Action: Mouse scrolled (350, 338) with delta (0, 0)
Screenshot: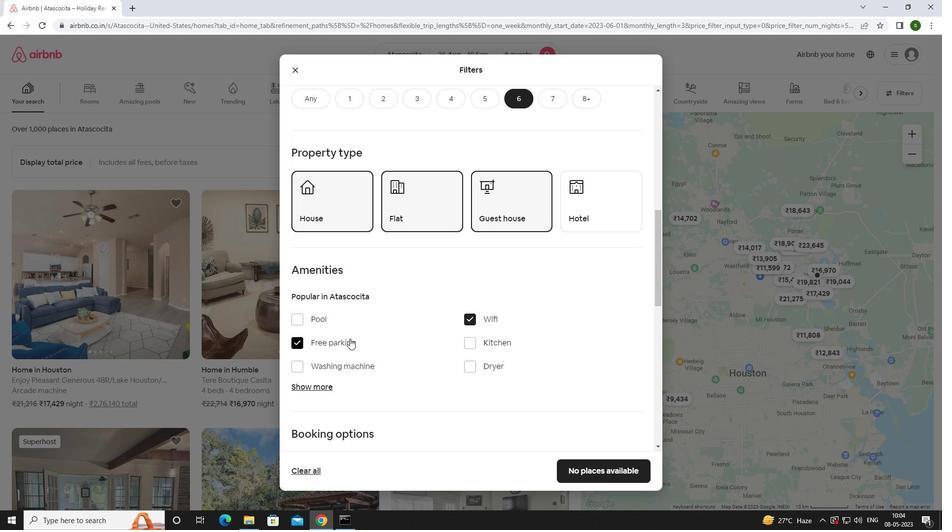 
Action: Mouse moved to (316, 288)
Screenshot: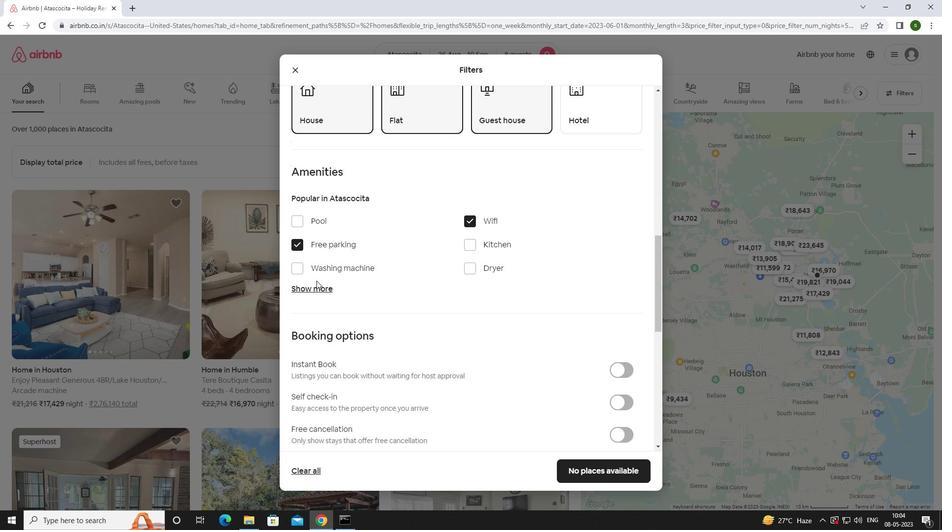 
Action: Mouse pressed left at (316, 288)
Screenshot: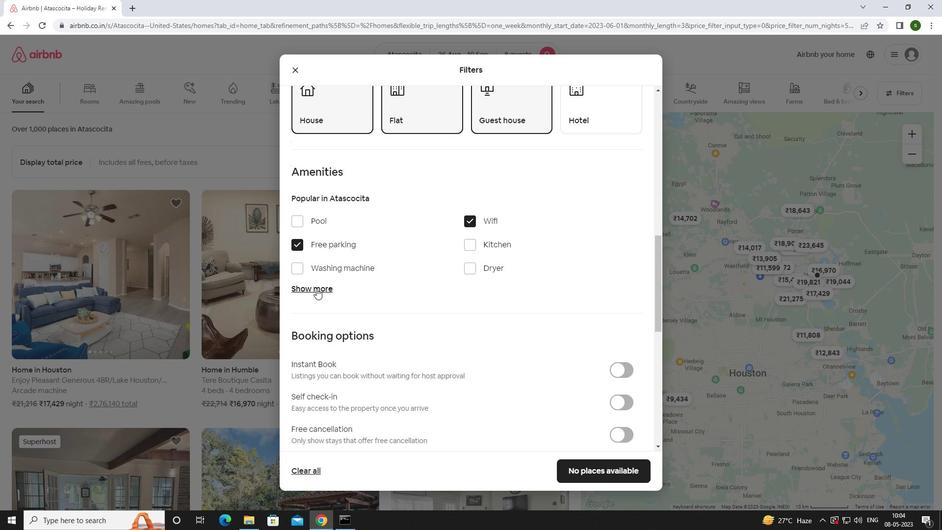 
Action: Mouse moved to (474, 348)
Screenshot: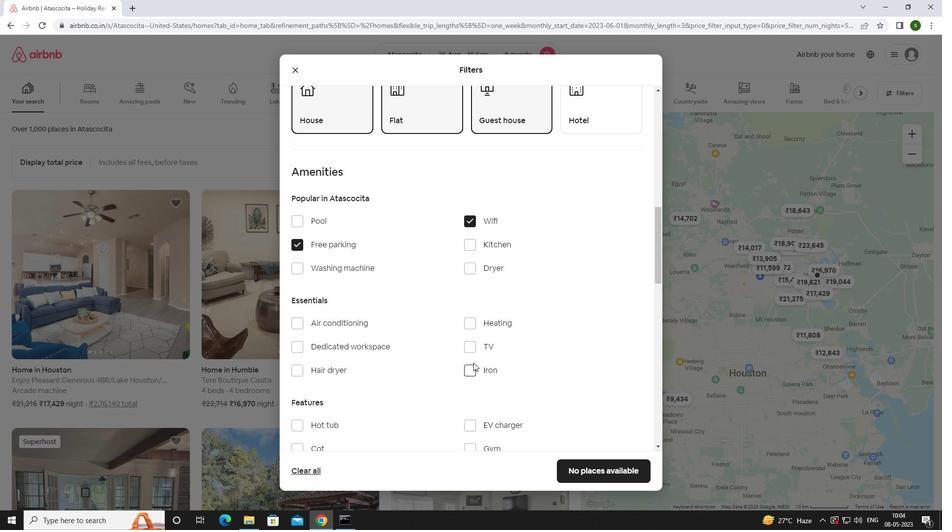 
Action: Mouse pressed left at (474, 348)
Screenshot: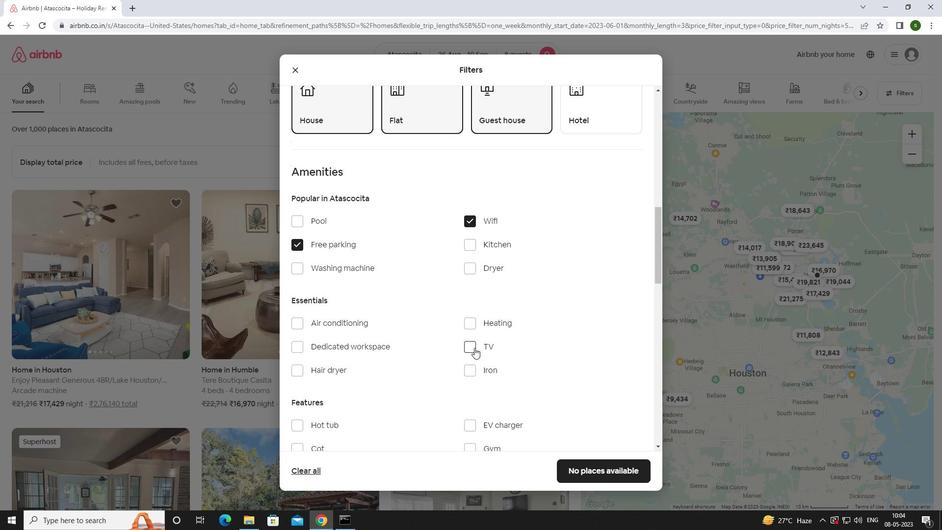 
Action: Mouse scrolled (474, 347) with delta (0, 0)
Screenshot: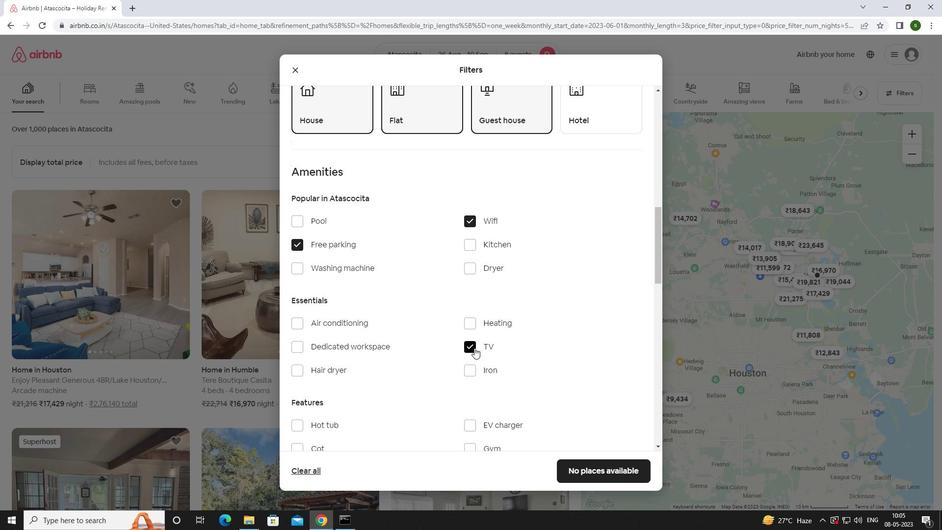 
Action: Mouse scrolled (474, 347) with delta (0, 0)
Screenshot: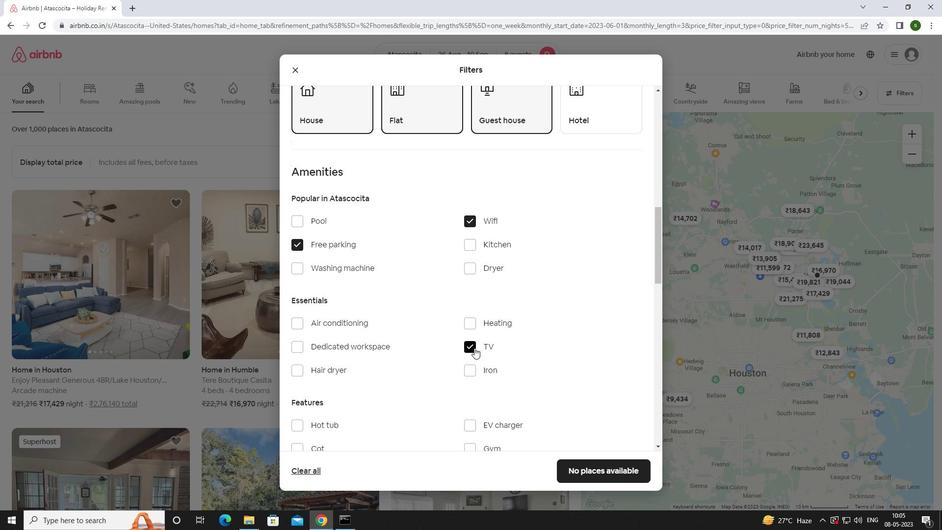 
Action: Mouse pressed left at (474, 348)
Screenshot: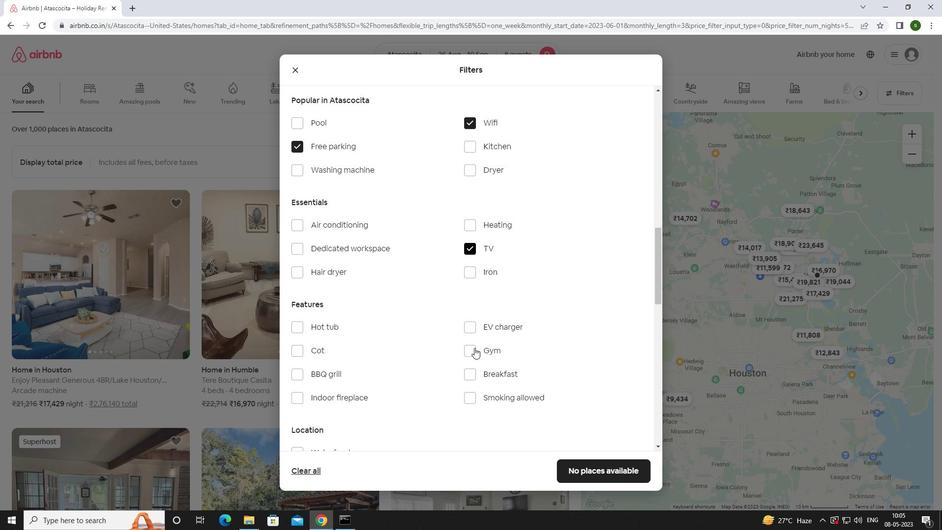 
Action: Mouse moved to (471, 371)
Screenshot: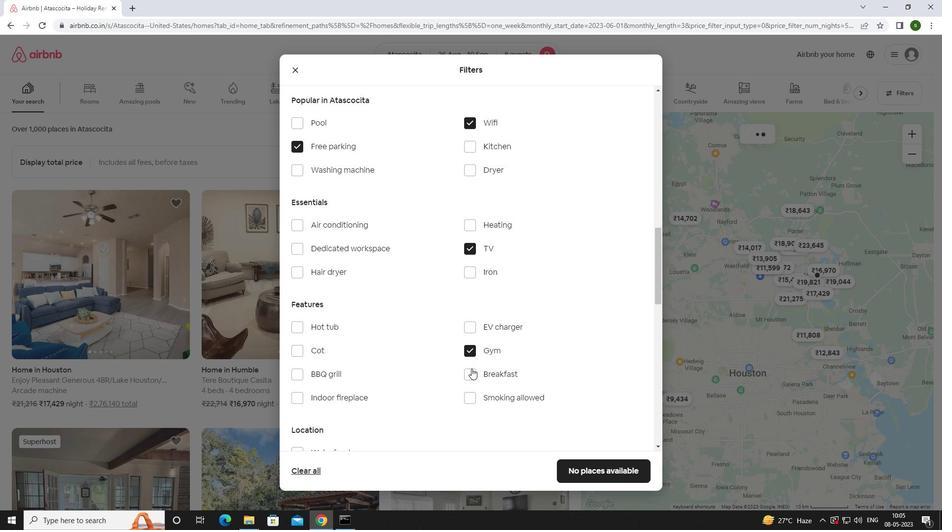 
Action: Mouse pressed left at (471, 371)
Screenshot: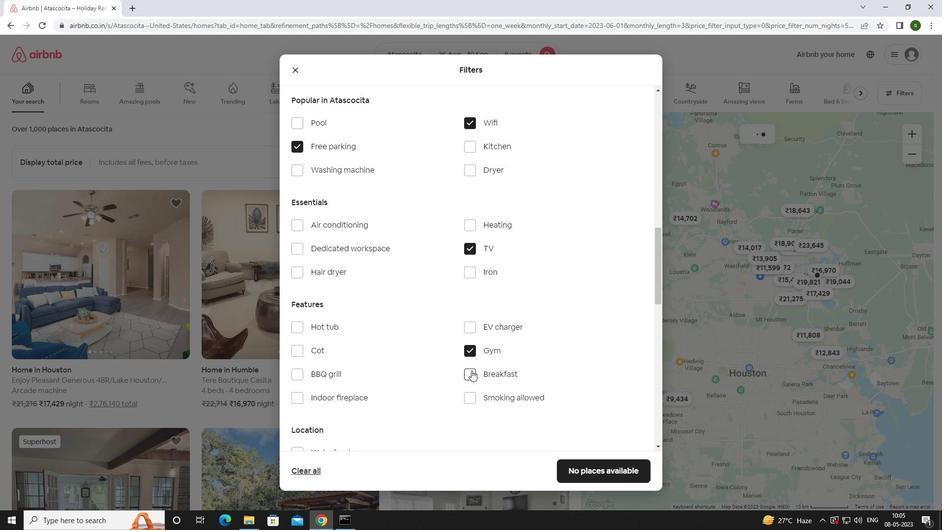 
Action: Mouse scrolled (471, 371) with delta (0, 0)
Screenshot: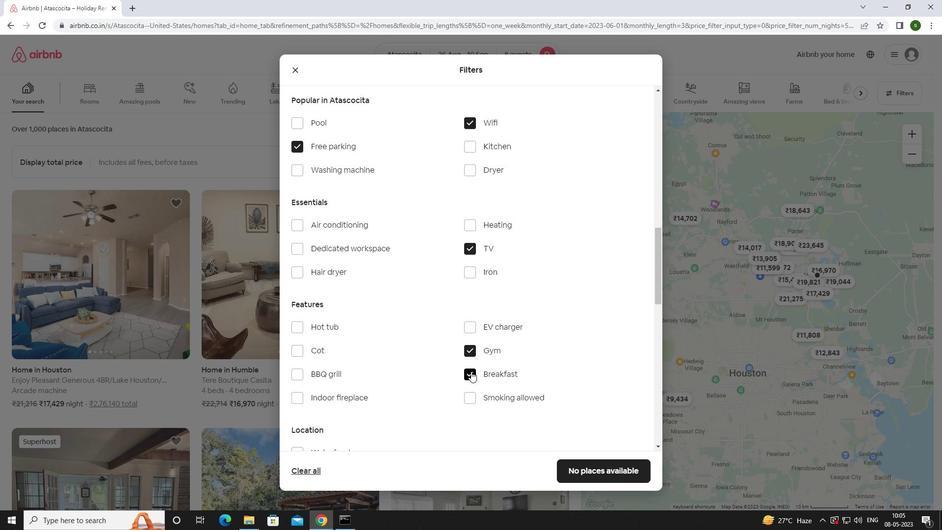 
Action: Mouse scrolled (471, 371) with delta (0, 0)
Screenshot: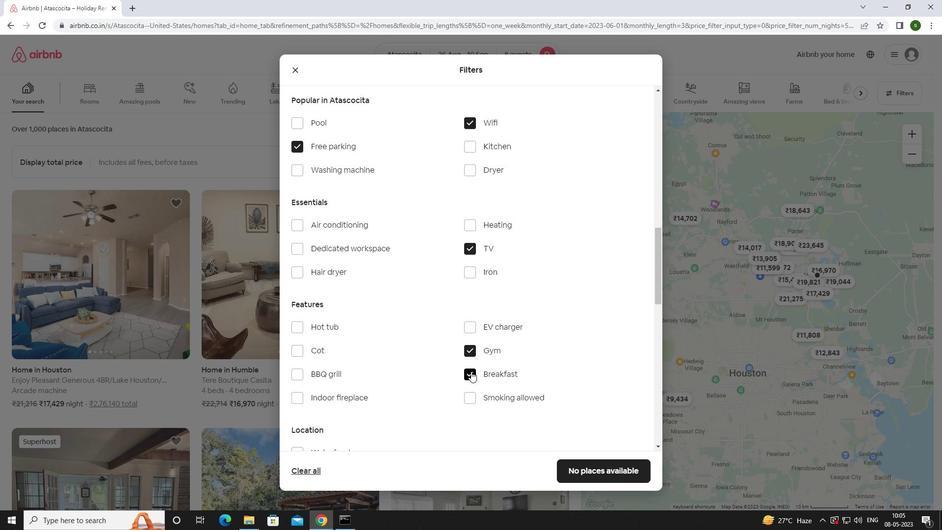 
Action: Mouse scrolled (471, 371) with delta (0, 0)
Screenshot: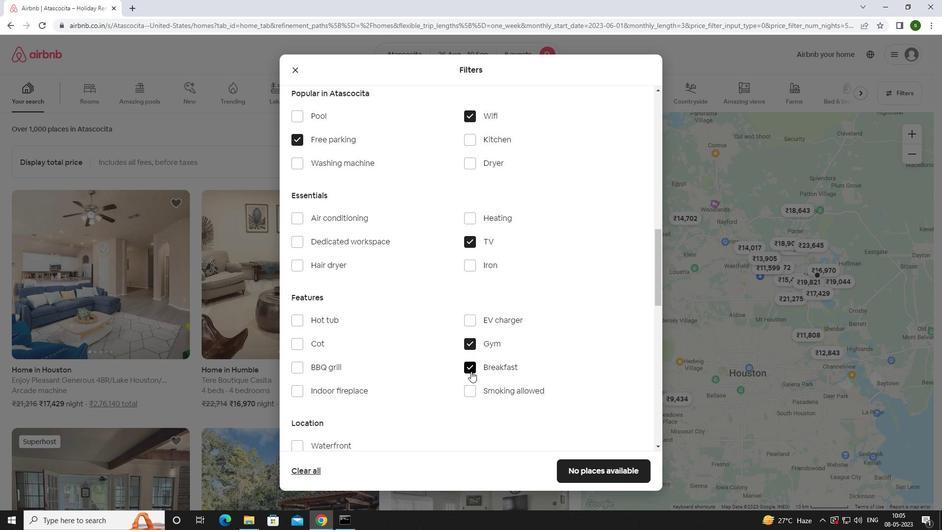 
Action: Mouse scrolled (471, 371) with delta (0, 0)
Screenshot: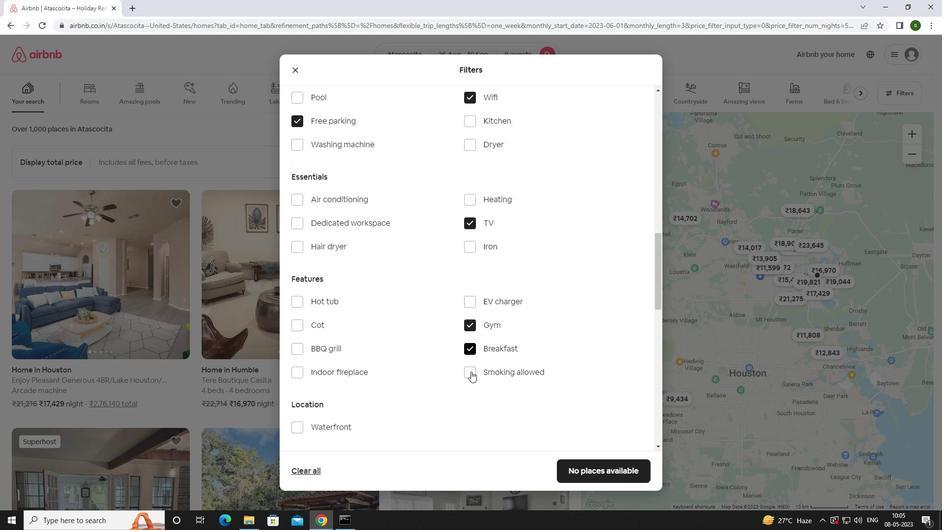 
Action: Mouse scrolled (471, 371) with delta (0, 0)
Screenshot: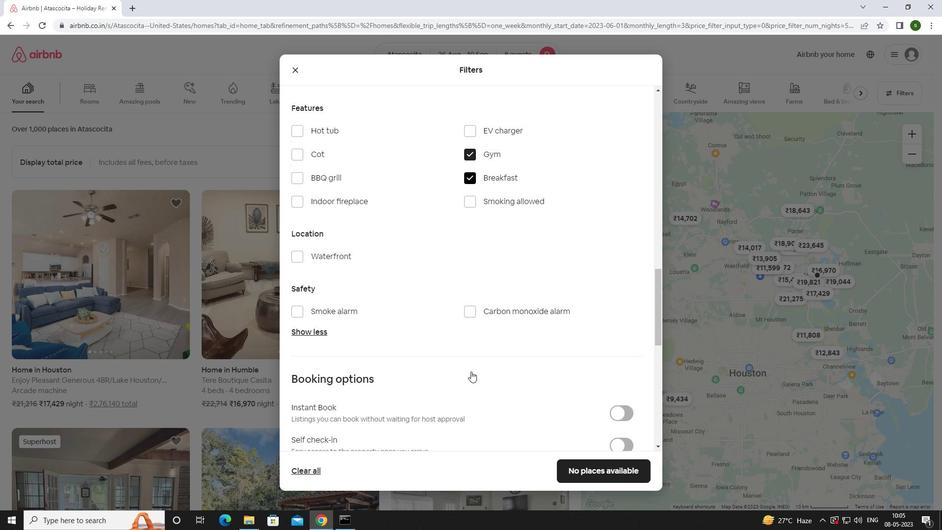 
Action: Mouse scrolled (471, 371) with delta (0, 0)
Screenshot: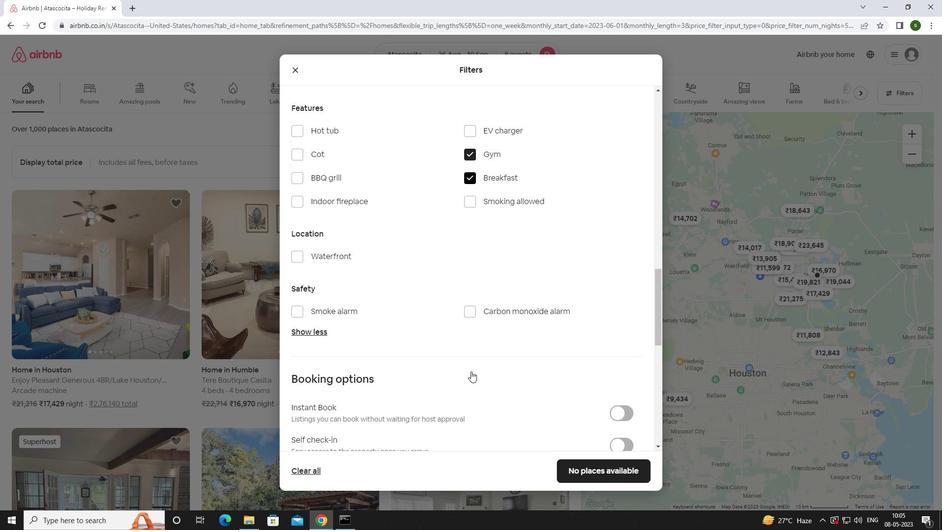 
Action: Mouse moved to (614, 348)
Screenshot: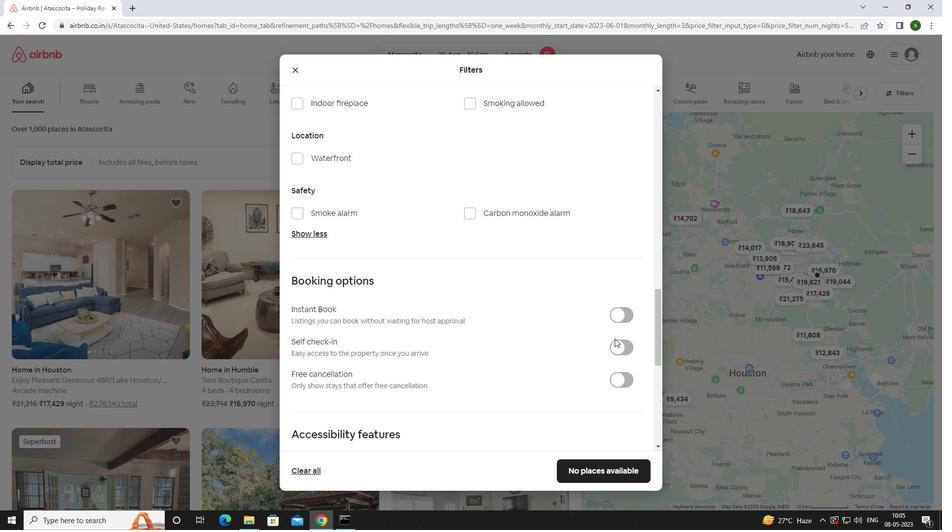 
Action: Mouse pressed left at (614, 348)
Screenshot: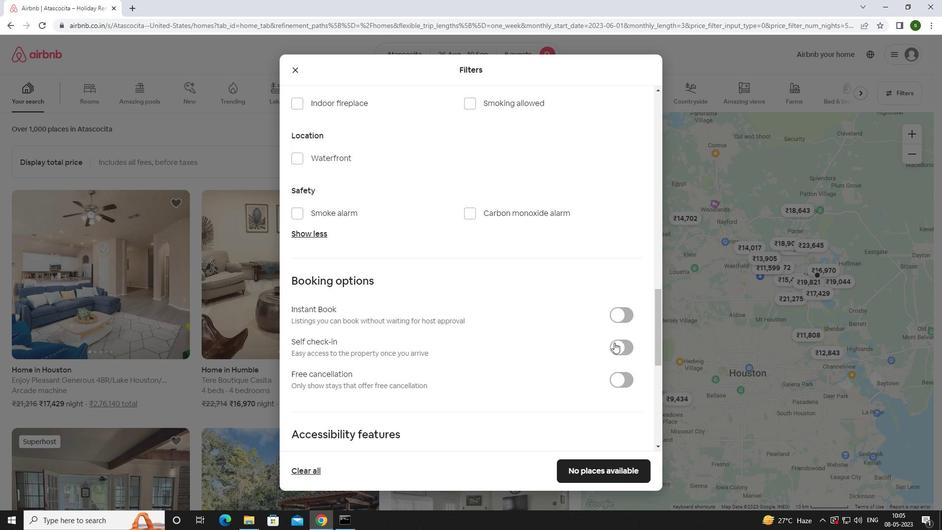 
Action: Mouse moved to (543, 358)
Screenshot: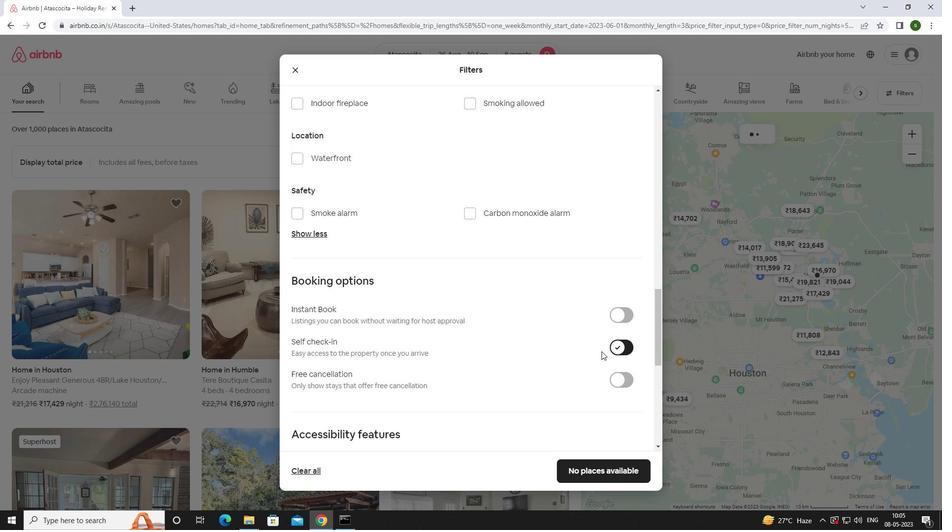 
Action: Mouse scrolled (543, 358) with delta (0, 0)
Screenshot: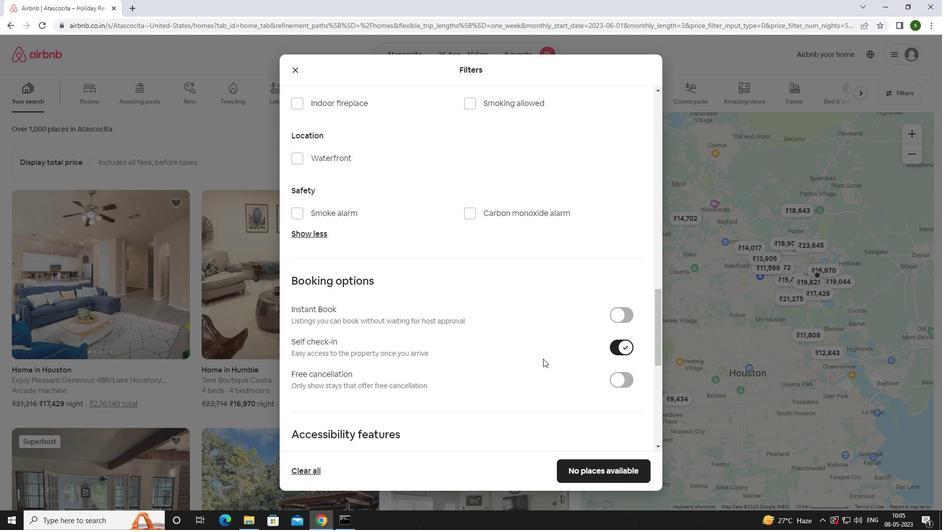 
Action: Mouse scrolled (543, 358) with delta (0, 0)
Screenshot: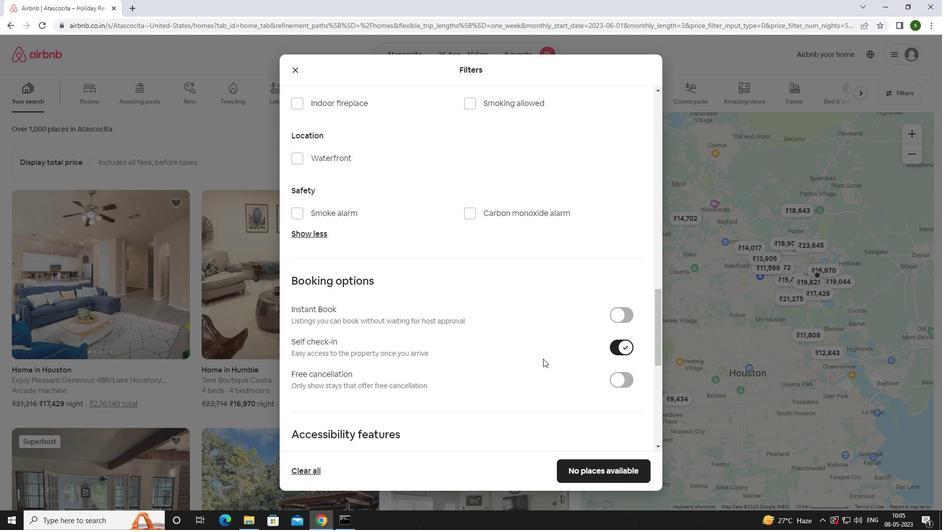 
Action: Mouse scrolled (543, 358) with delta (0, 0)
Screenshot: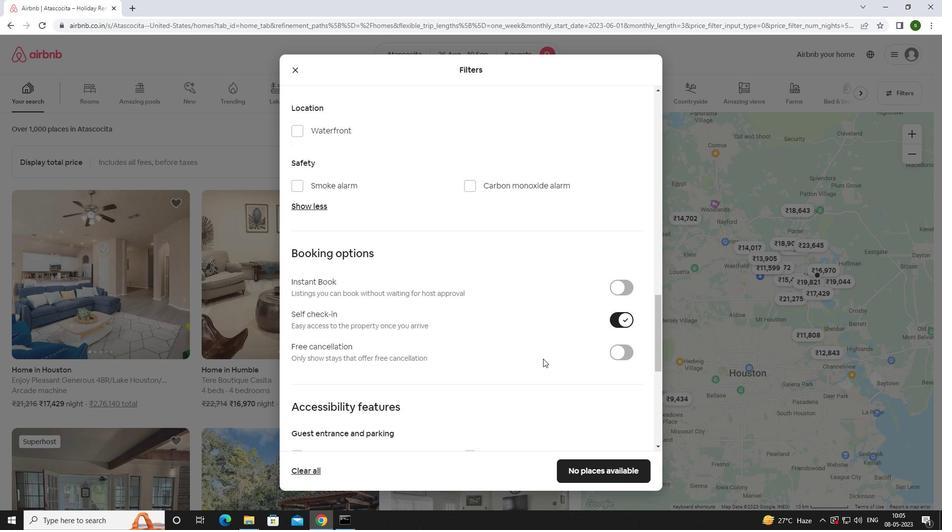 
Action: Mouse scrolled (543, 358) with delta (0, 0)
Screenshot: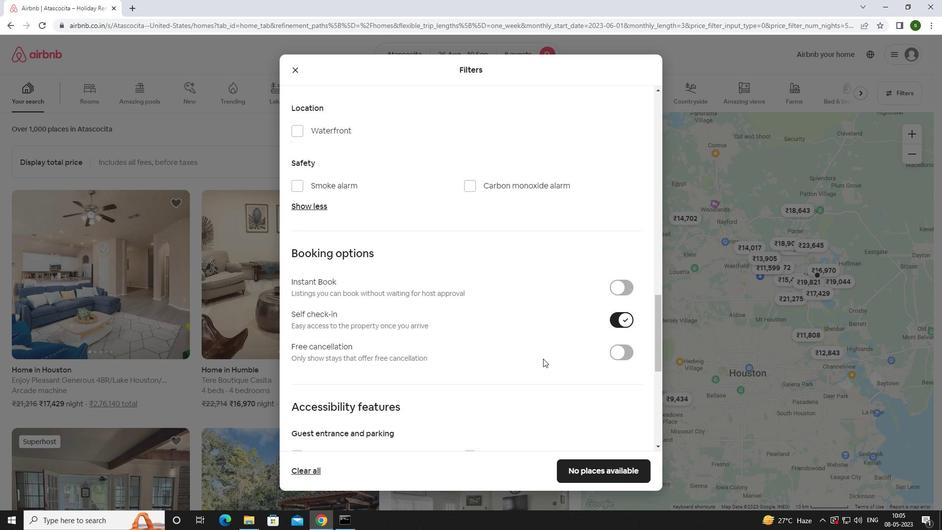 
Action: Mouse scrolled (543, 358) with delta (0, 0)
Screenshot: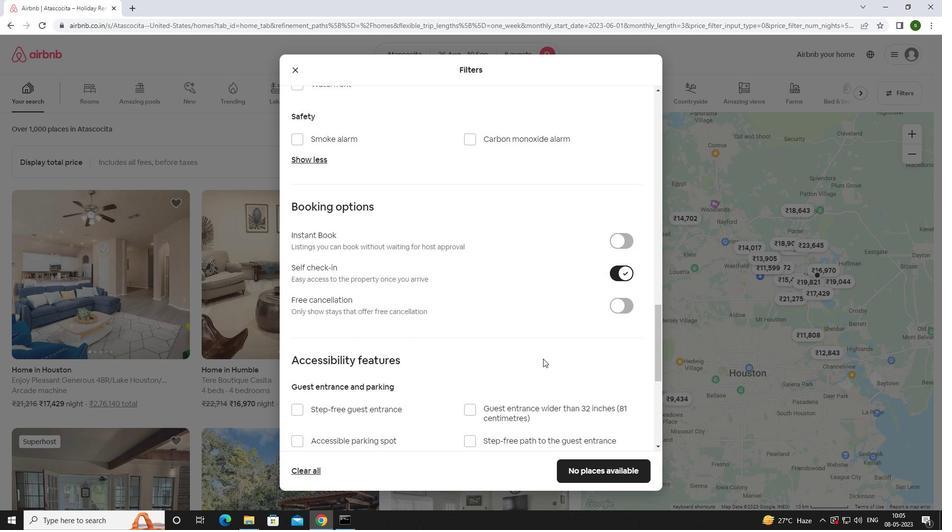 
Action: Mouse scrolled (543, 358) with delta (0, 0)
Screenshot: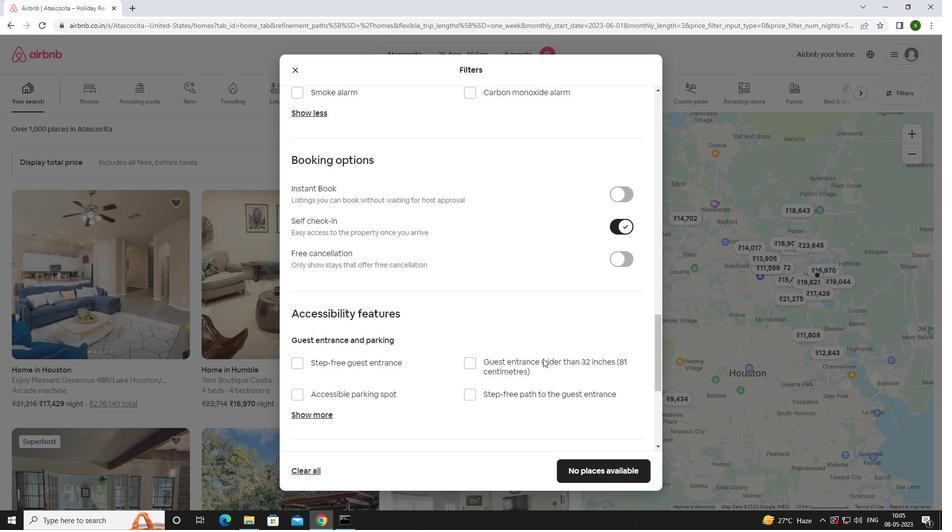 
Action: Mouse moved to (501, 369)
Screenshot: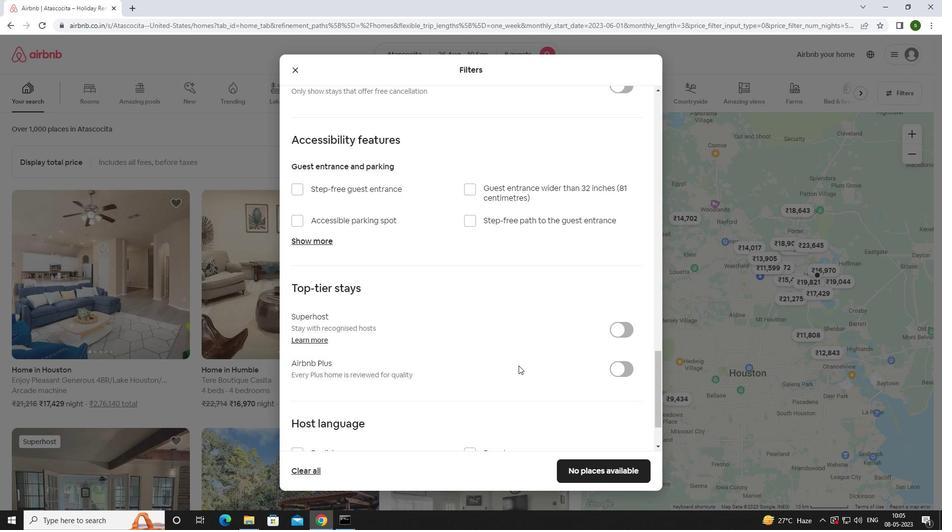
Action: Mouse scrolled (501, 368) with delta (0, 0)
Screenshot: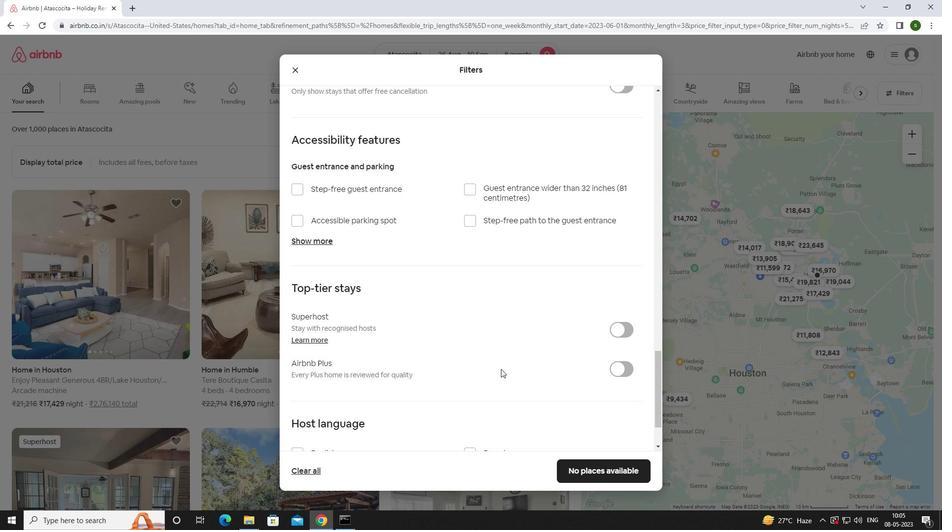 
Action: Mouse scrolled (501, 368) with delta (0, 0)
Screenshot: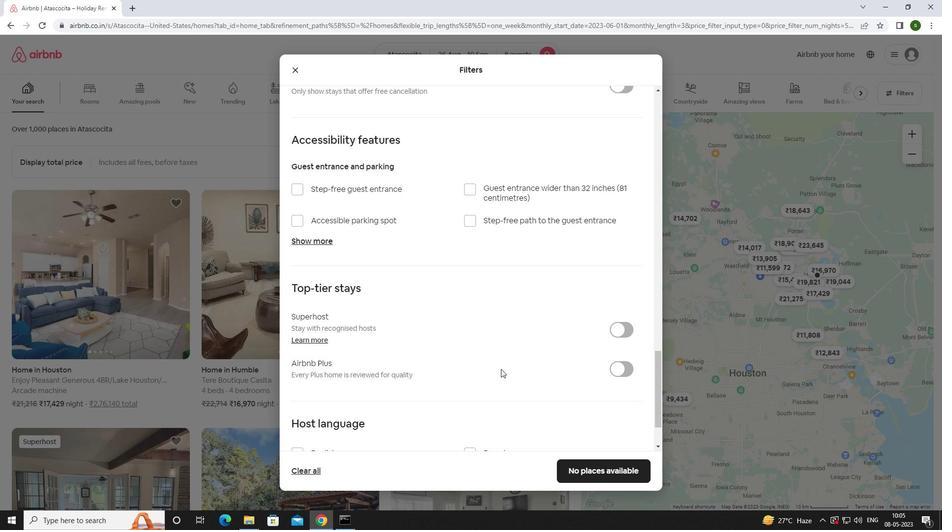 
Action: Mouse scrolled (501, 368) with delta (0, 0)
Screenshot: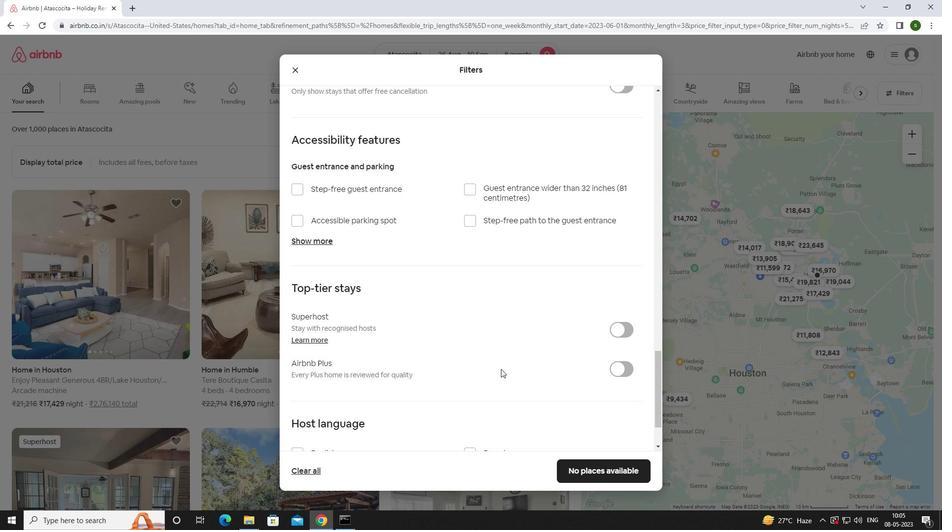 
Action: Mouse scrolled (501, 368) with delta (0, 0)
Screenshot: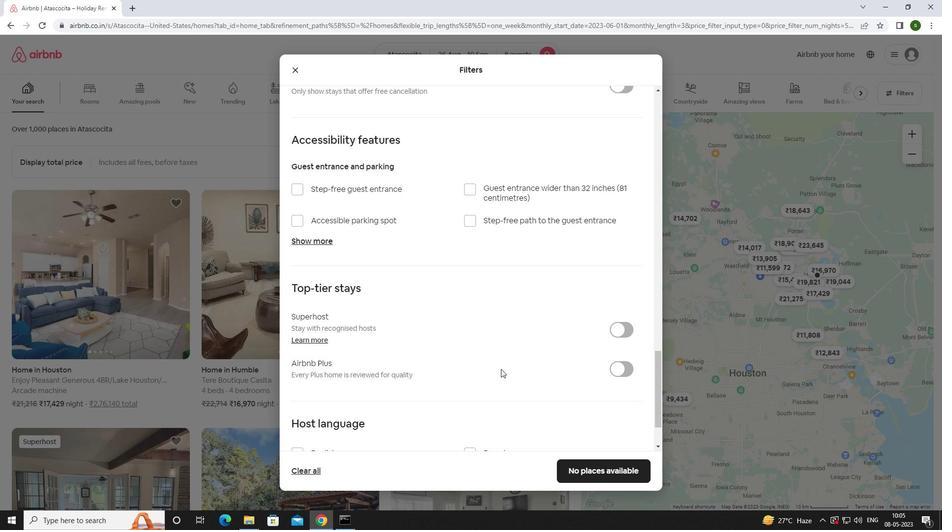 
Action: Mouse moved to (317, 380)
Screenshot: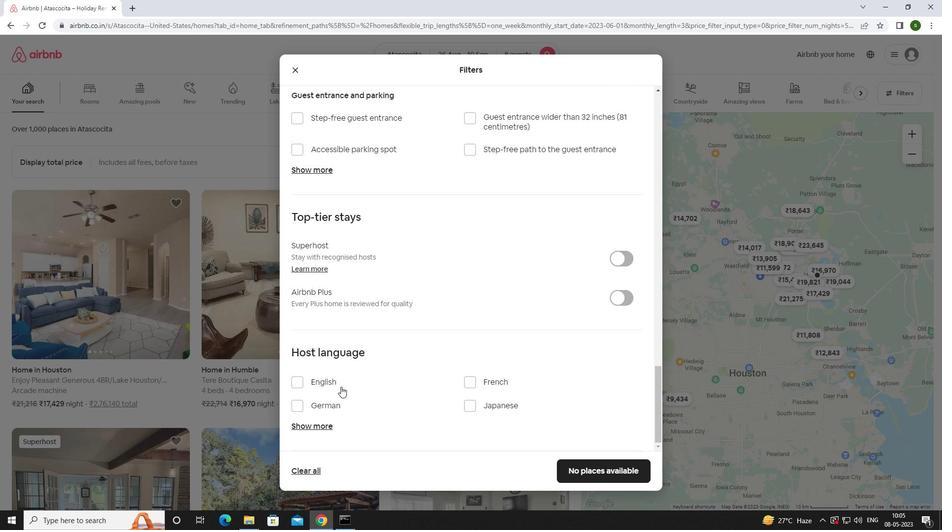 
Action: Mouse pressed left at (317, 380)
Screenshot: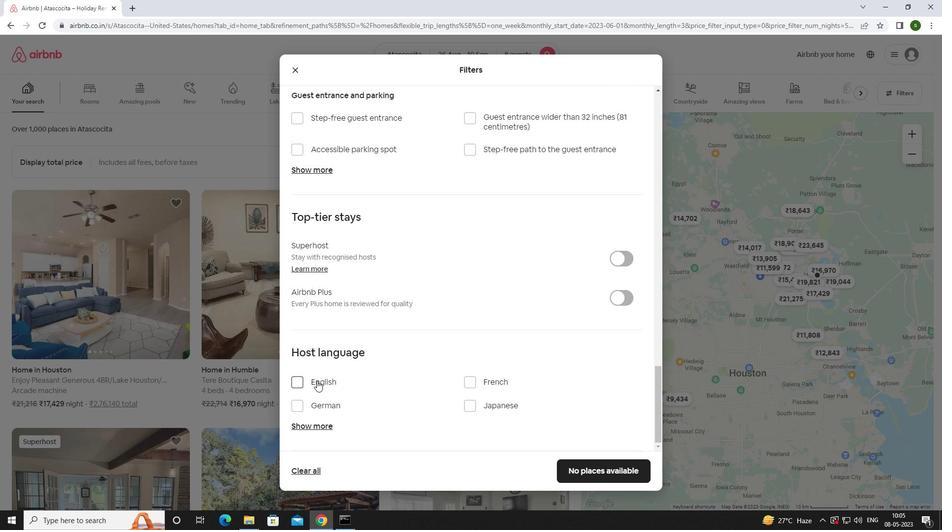 
Action: Mouse moved to (635, 472)
Screenshot: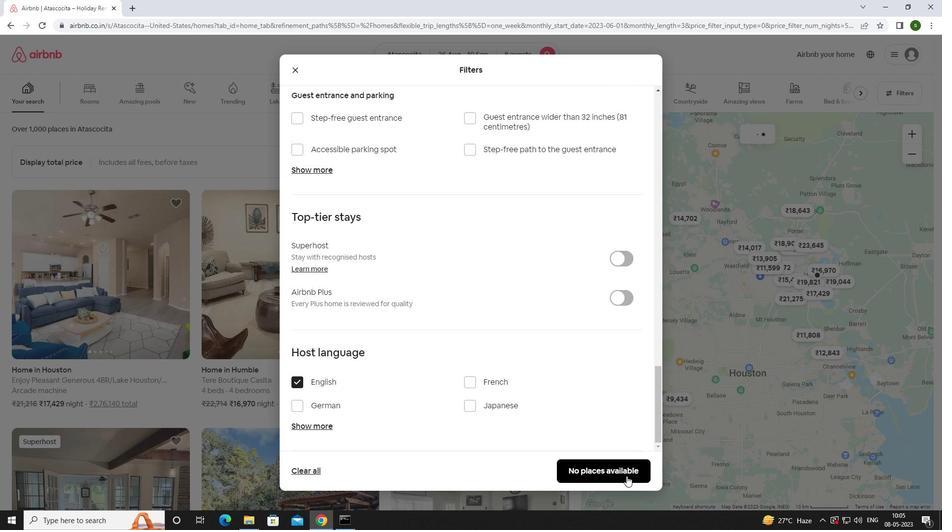 
Action: Mouse pressed left at (635, 472)
Screenshot: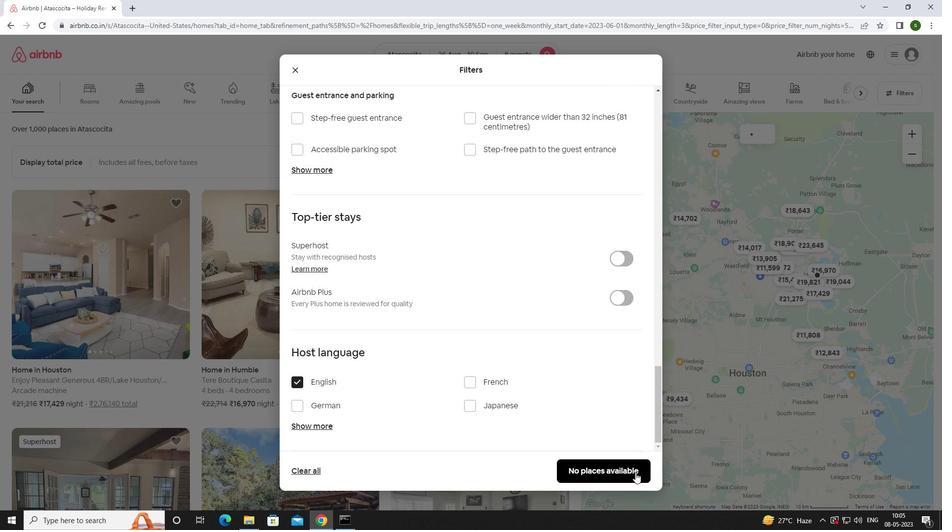 
Action: Mouse moved to (545, 414)
Screenshot: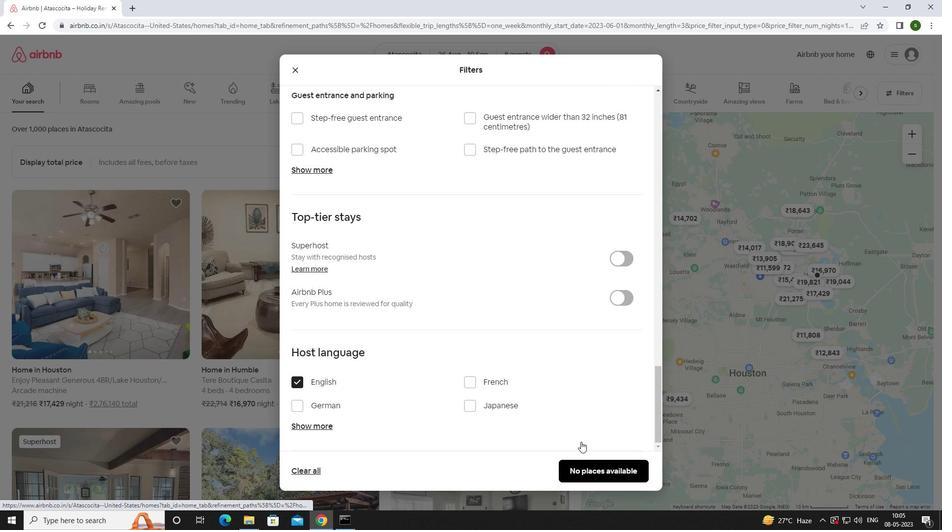 
